 Task: Find connections with filter location Freital with filter topic #cloudwith filter profile language German with filter current company Staffigo with filter school THANTHAI PERIYAR GOVERNMENT INSTITUTE OF TECHNOLOGY with filter industry Retail Art Dealers with filter service category Web Development with filter keywords title Retail Worker
Action: Mouse moved to (554, 76)
Screenshot: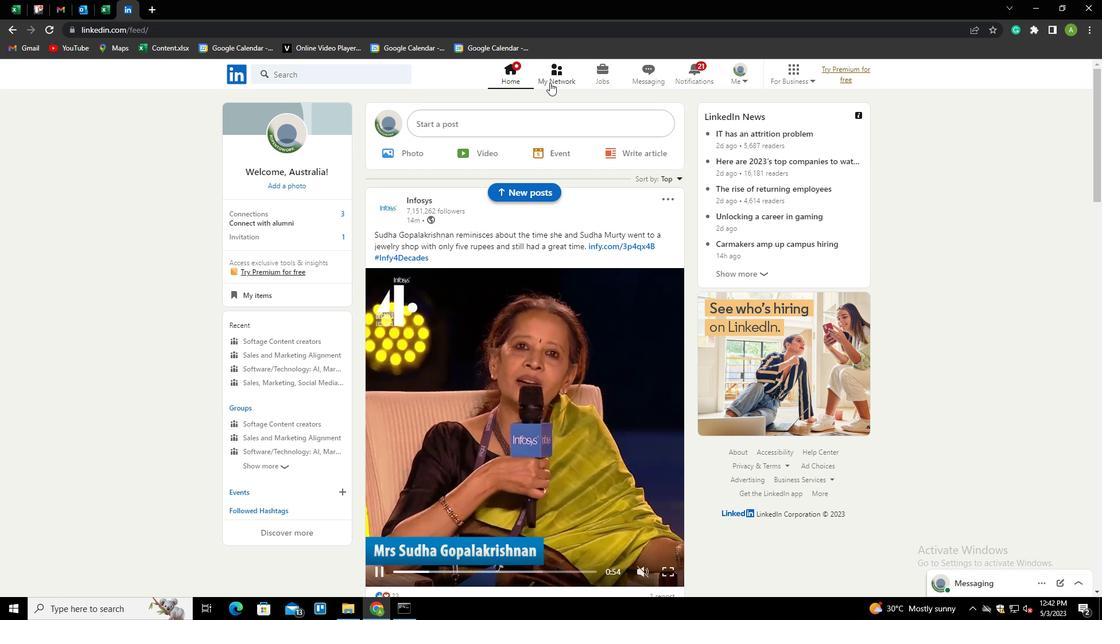 
Action: Mouse pressed left at (554, 76)
Screenshot: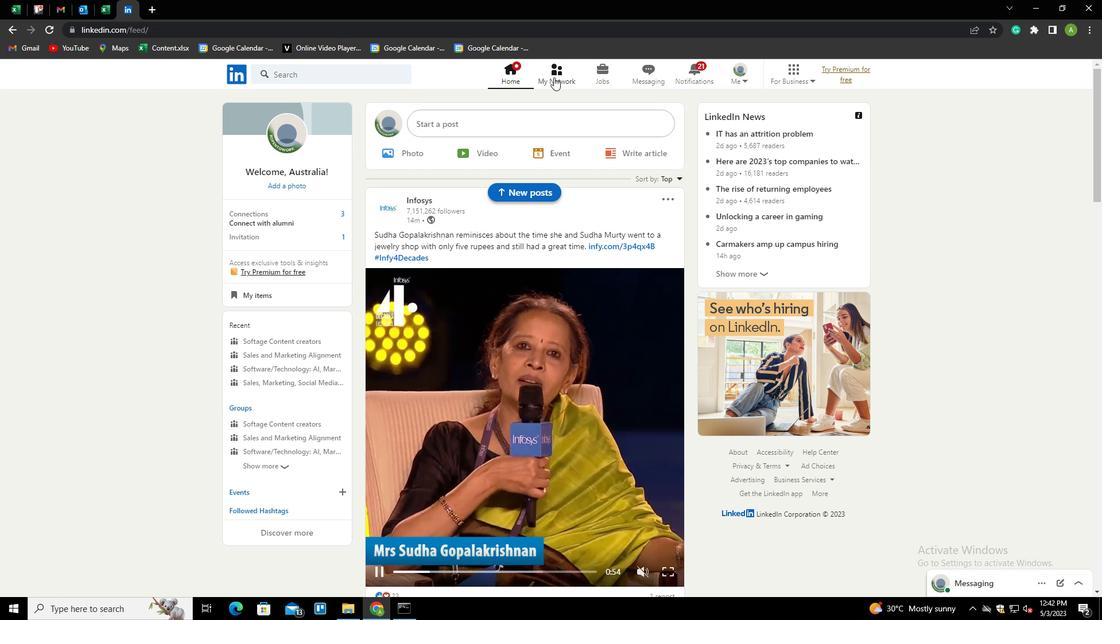 
Action: Mouse moved to (329, 134)
Screenshot: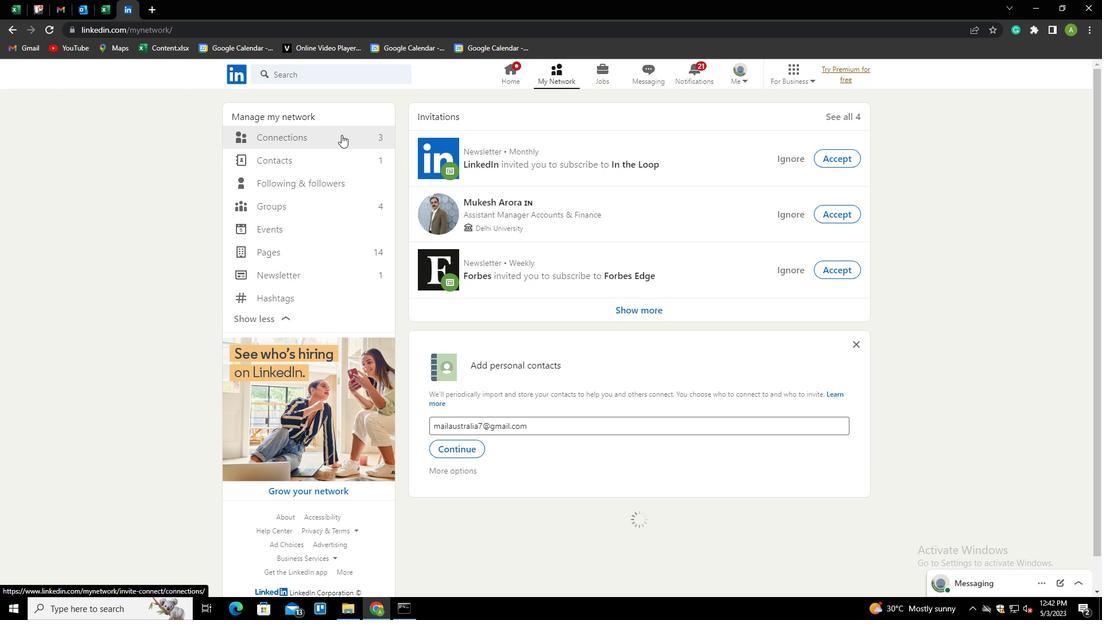 
Action: Mouse pressed left at (329, 134)
Screenshot: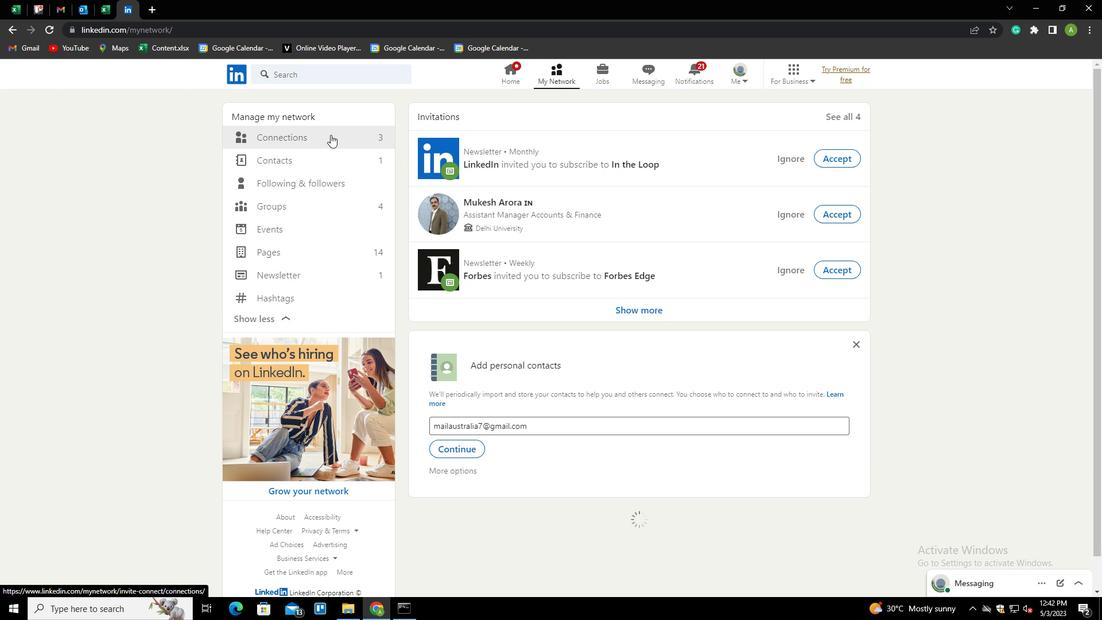 
Action: Mouse moved to (609, 137)
Screenshot: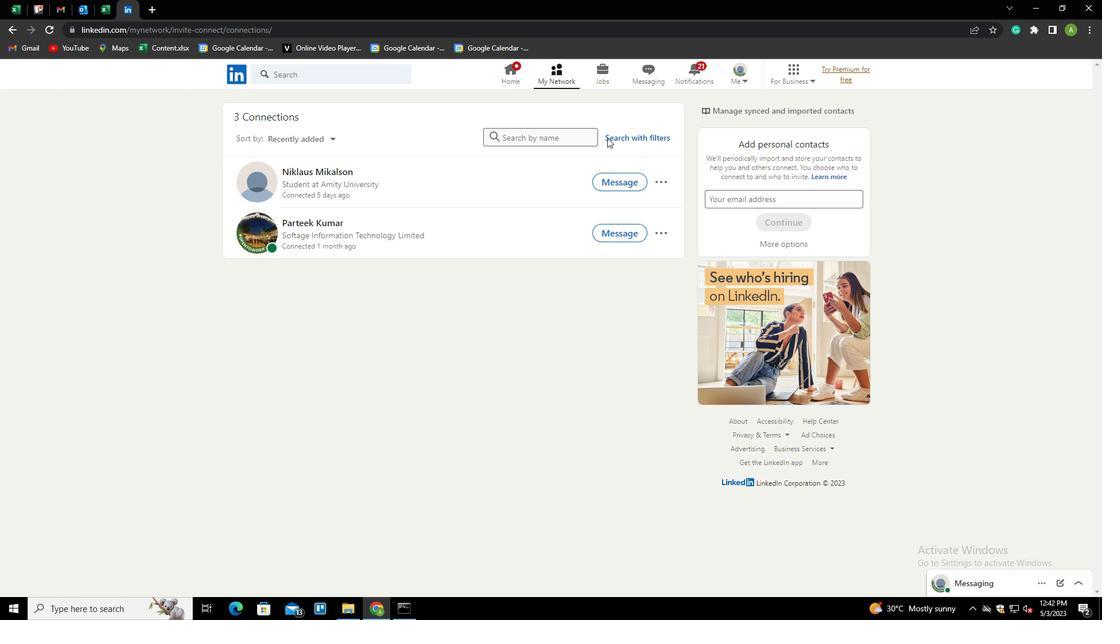 
Action: Mouse pressed left at (609, 137)
Screenshot: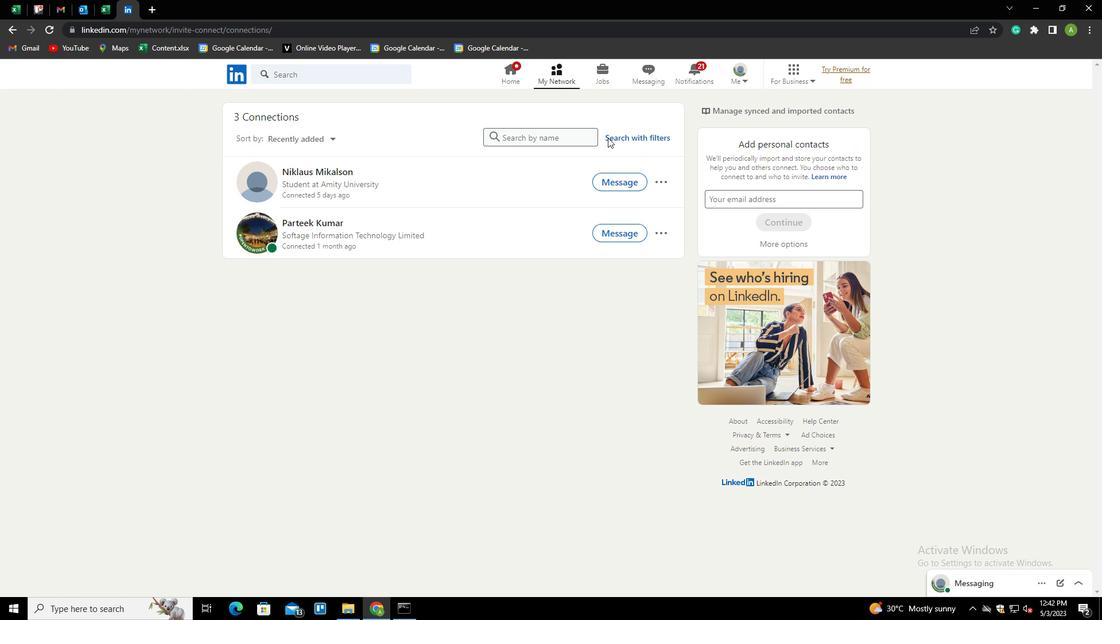 
Action: Mouse moved to (581, 106)
Screenshot: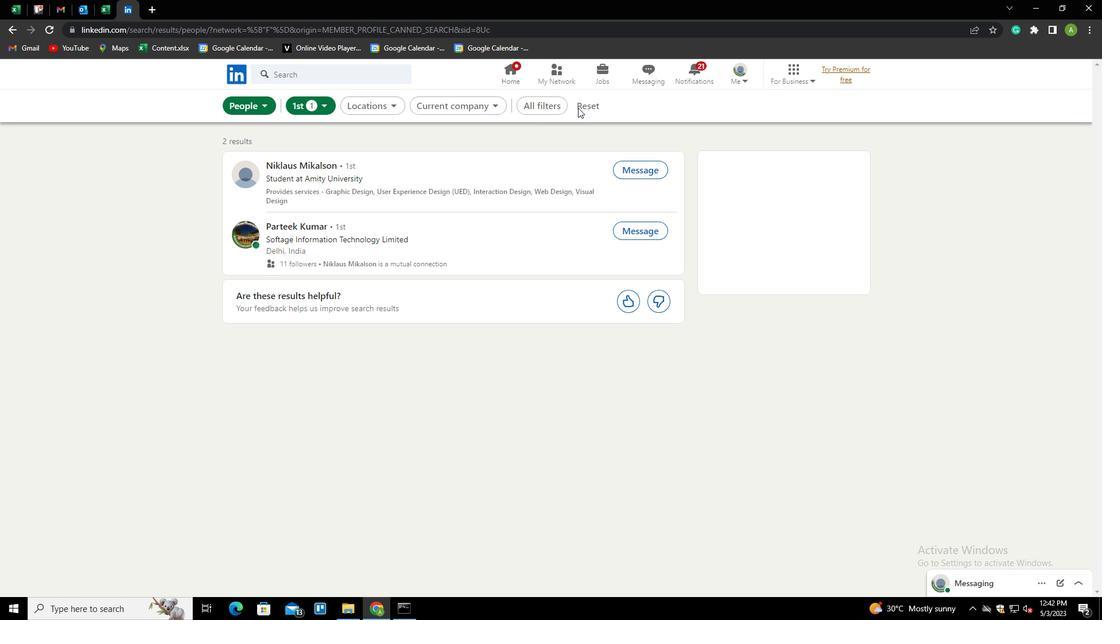 
Action: Mouse pressed left at (581, 106)
Screenshot: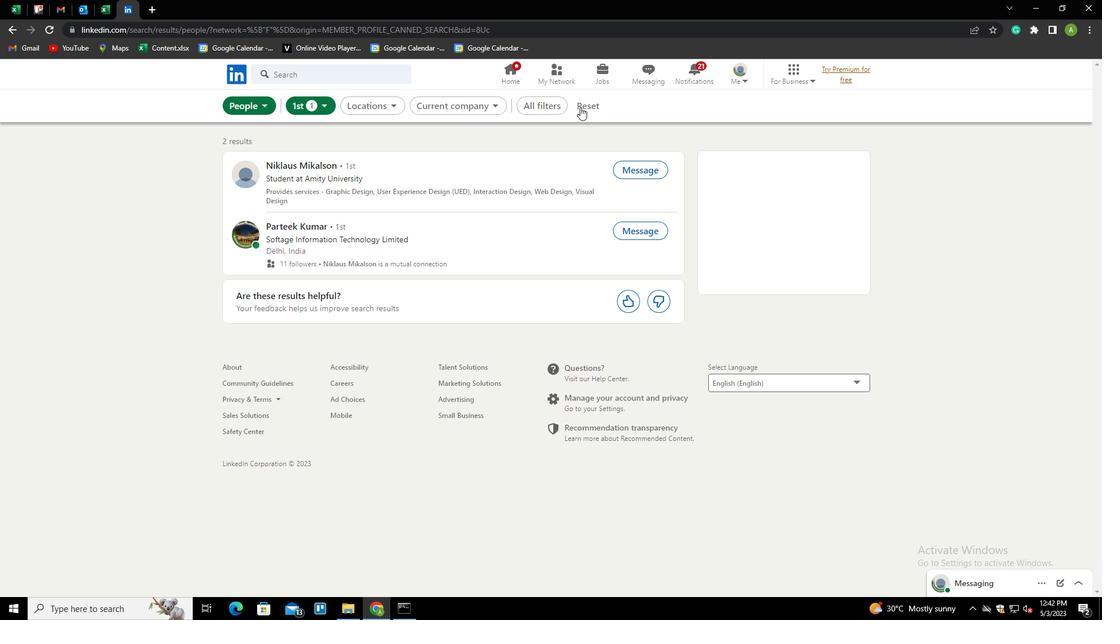 
Action: Mouse moved to (583, 105)
Screenshot: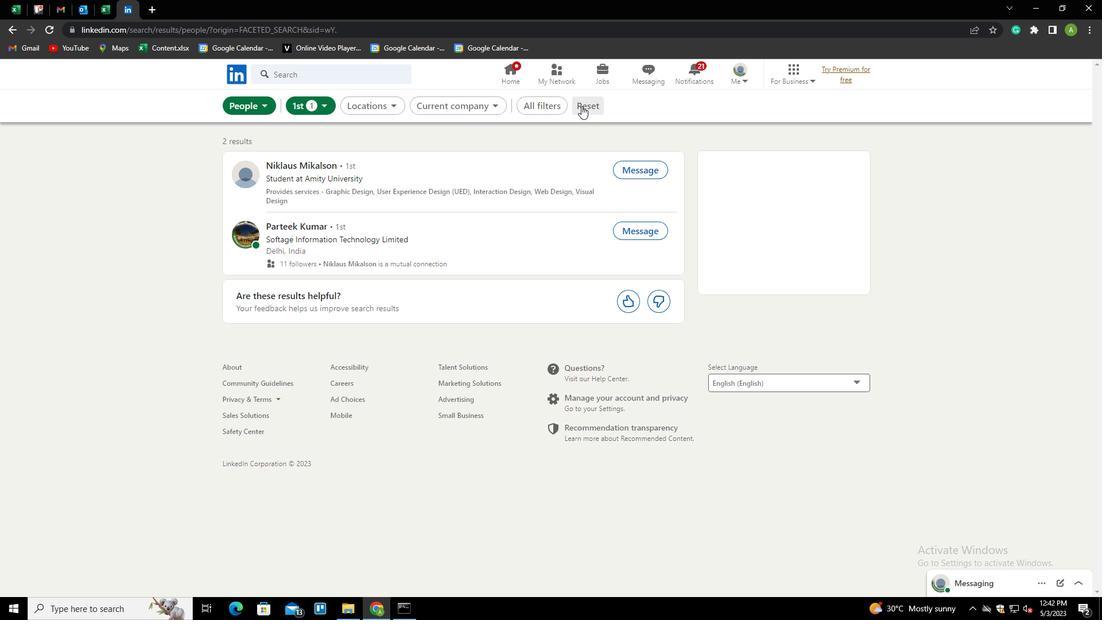 
Action: Mouse pressed left at (583, 105)
Screenshot: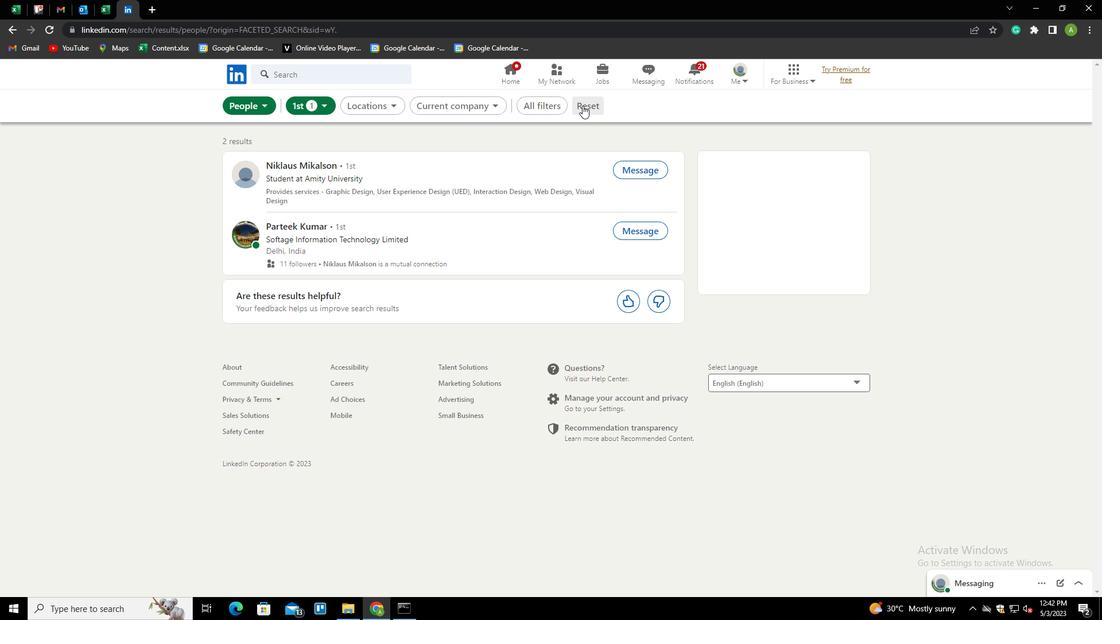 
Action: Mouse moved to (561, 105)
Screenshot: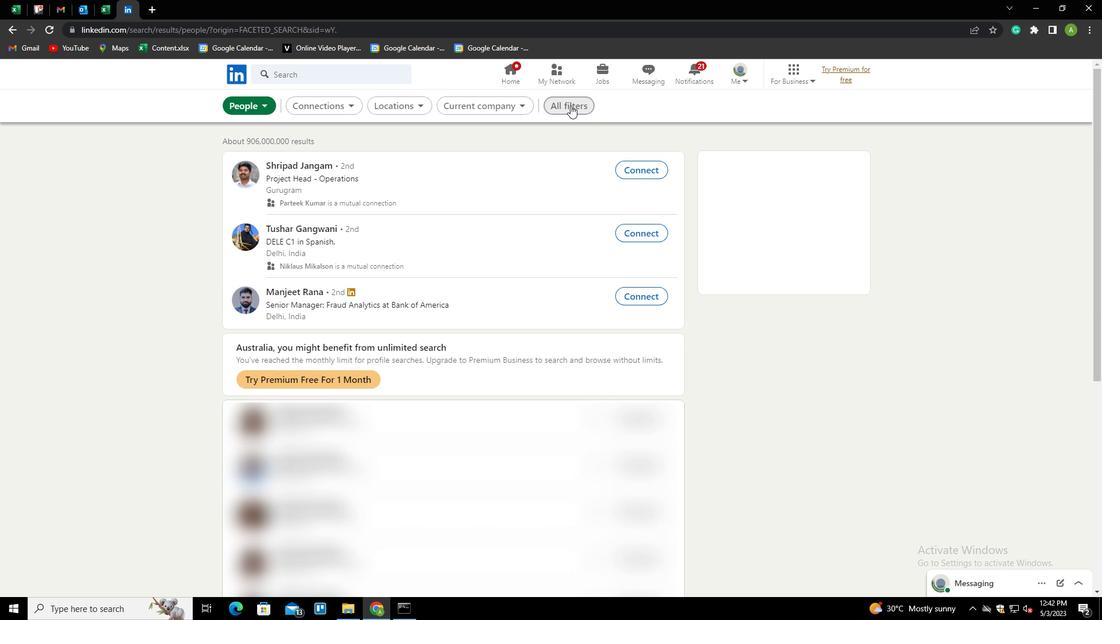
Action: Mouse pressed left at (561, 105)
Screenshot: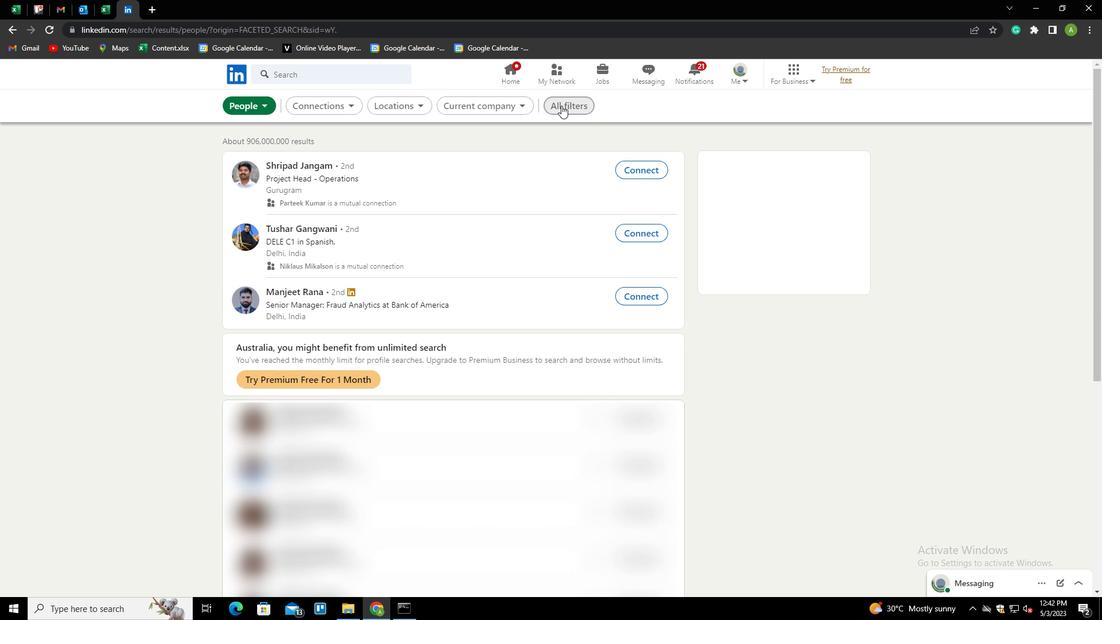 
Action: Mouse moved to (924, 292)
Screenshot: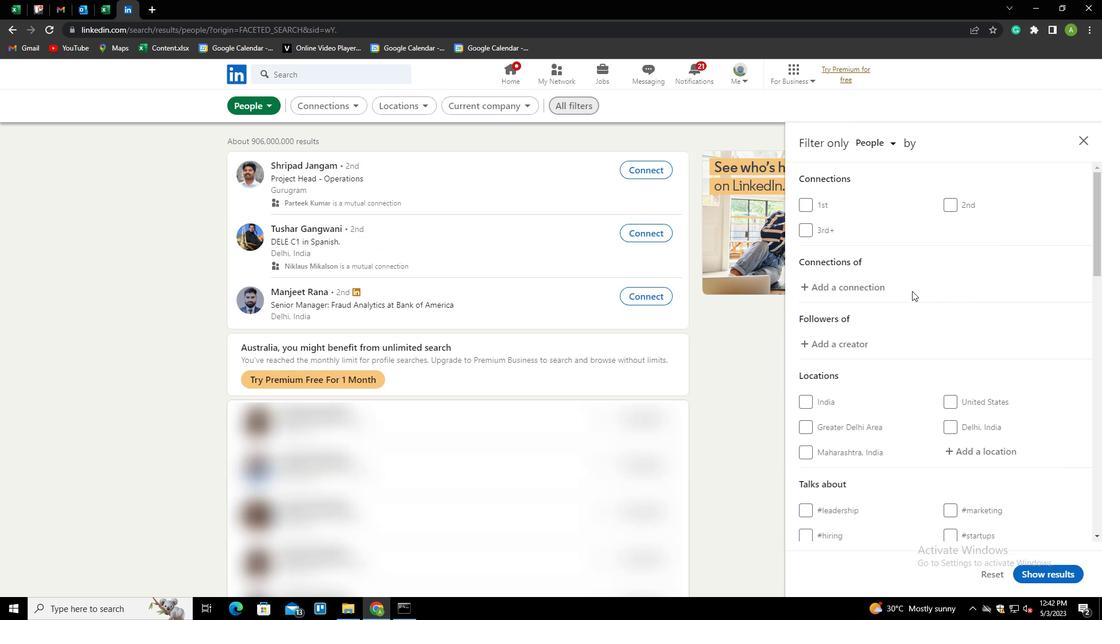 
Action: Mouse scrolled (924, 292) with delta (0, 0)
Screenshot: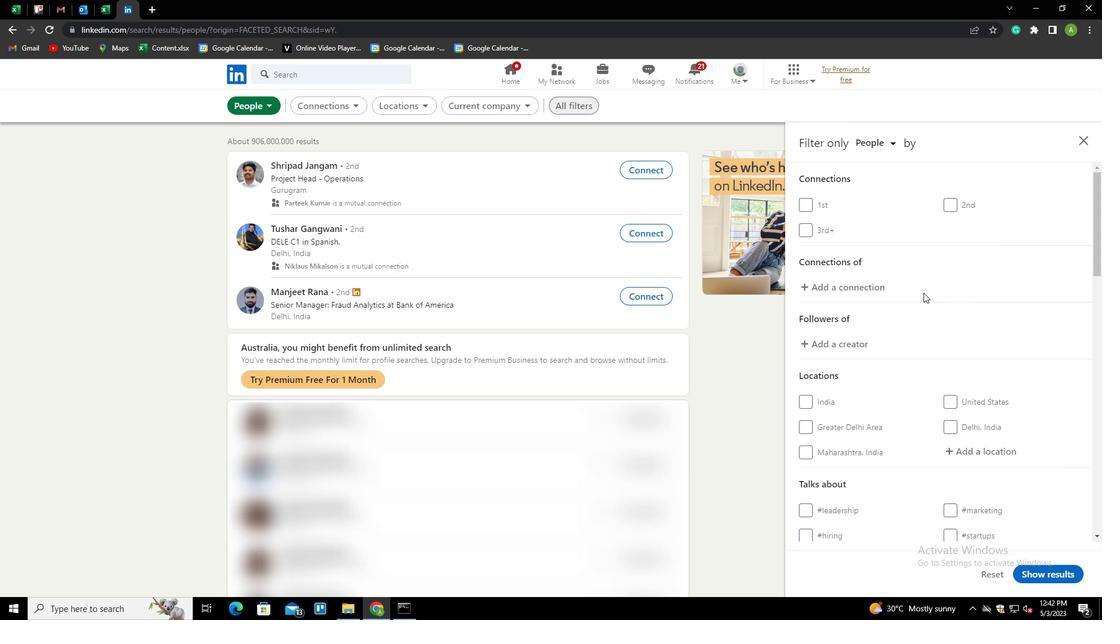 
Action: Mouse scrolled (924, 292) with delta (0, 0)
Screenshot: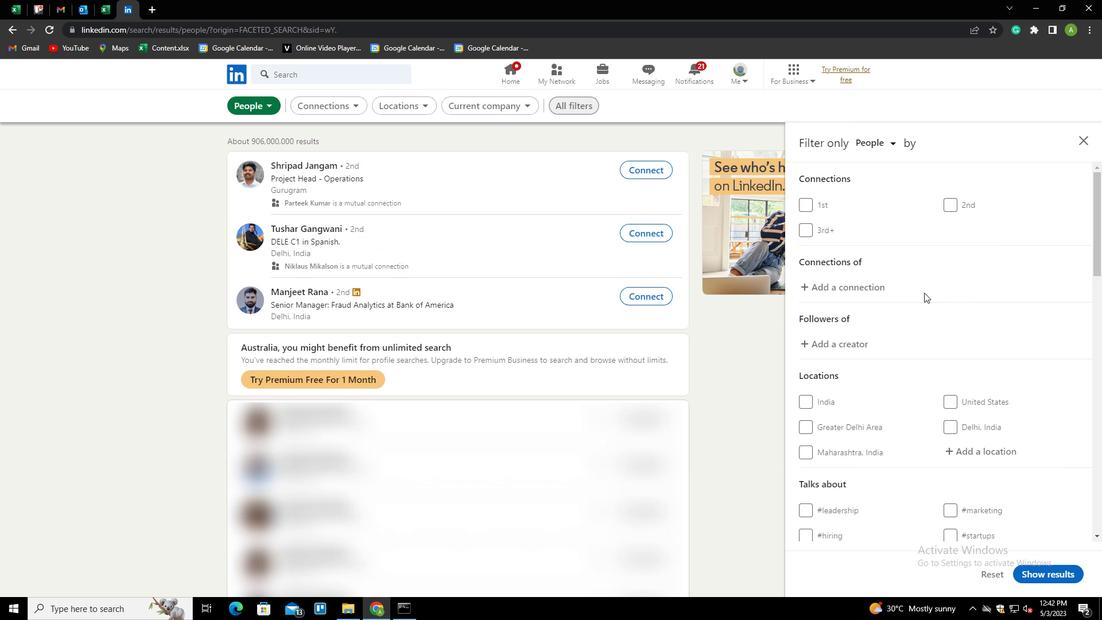 
Action: Mouse scrolled (924, 292) with delta (0, 0)
Screenshot: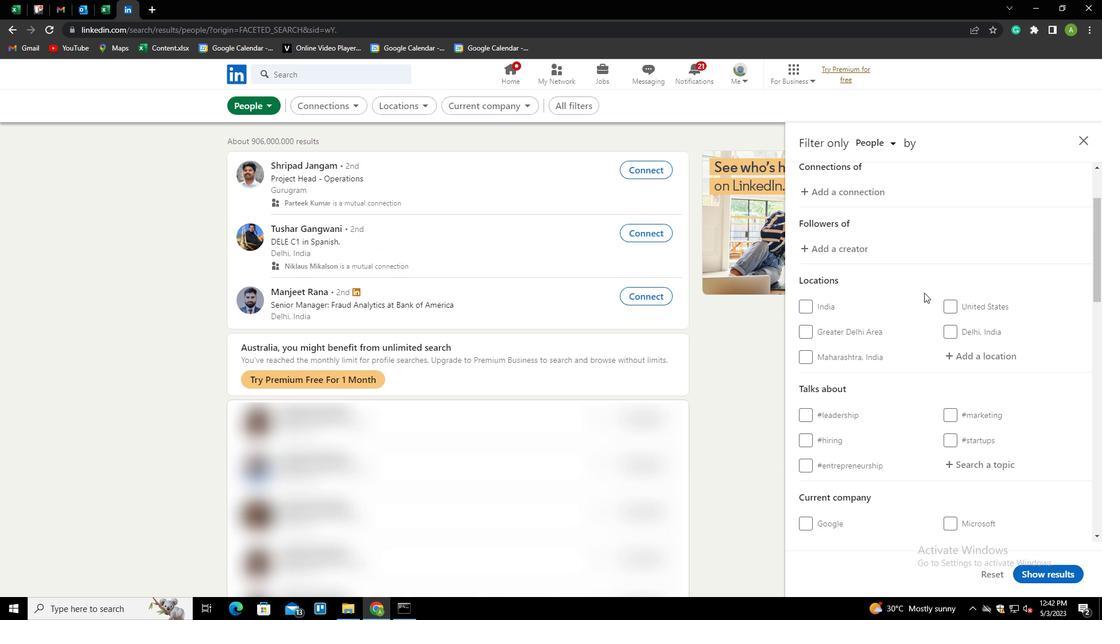
Action: Mouse scrolled (924, 292) with delta (0, 0)
Screenshot: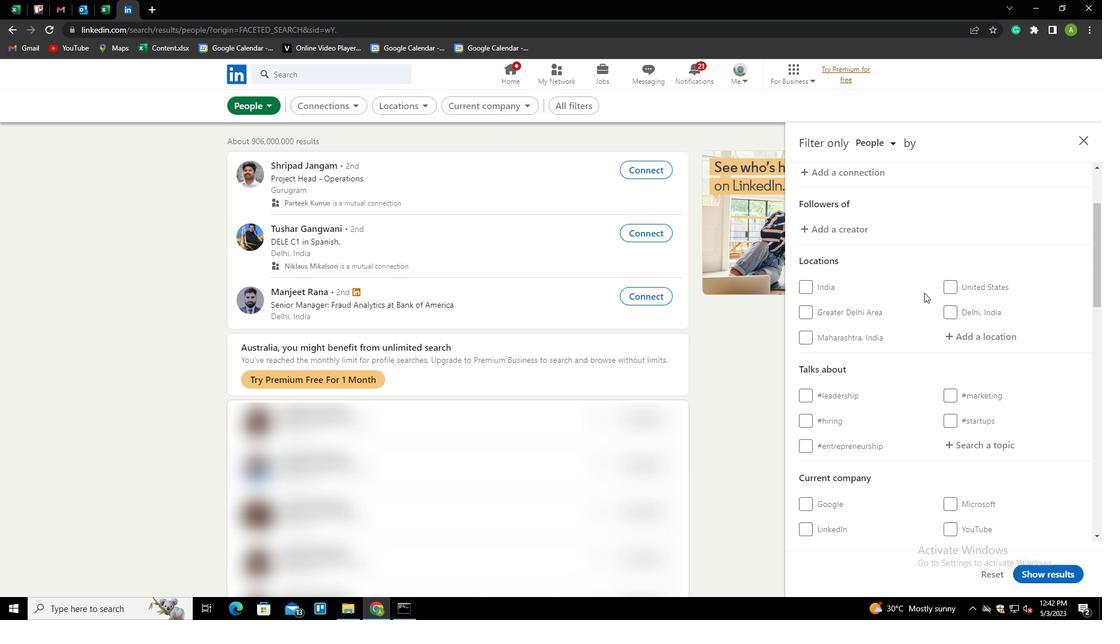 
Action: Mouse moved to (972, 222)
Screenshot: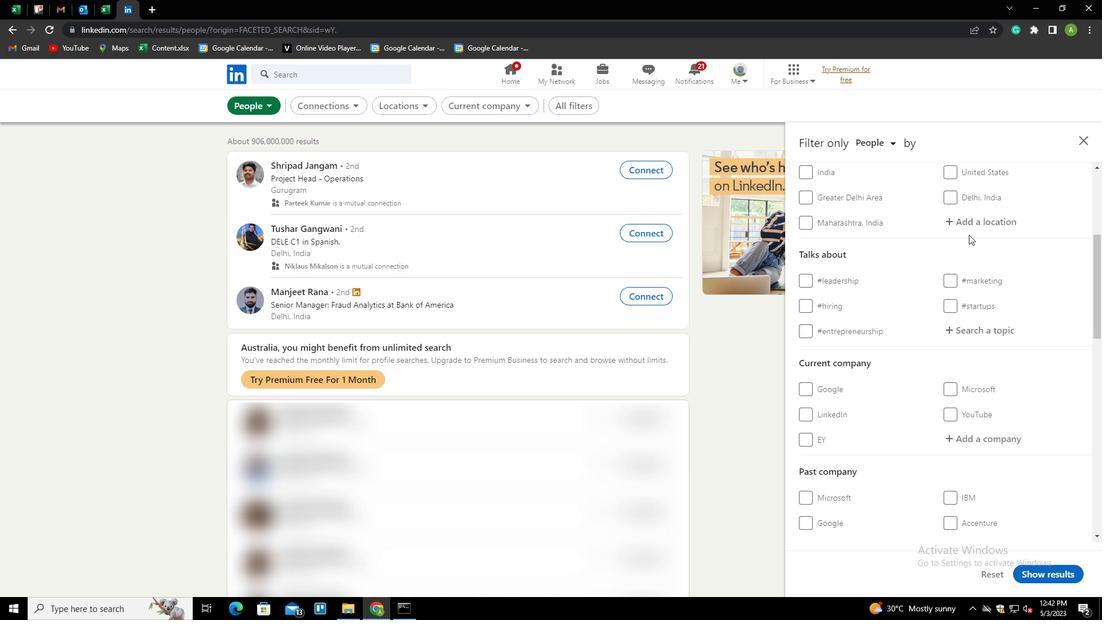 
Action: Mouse pressed left at (972, 222)
Screenshot: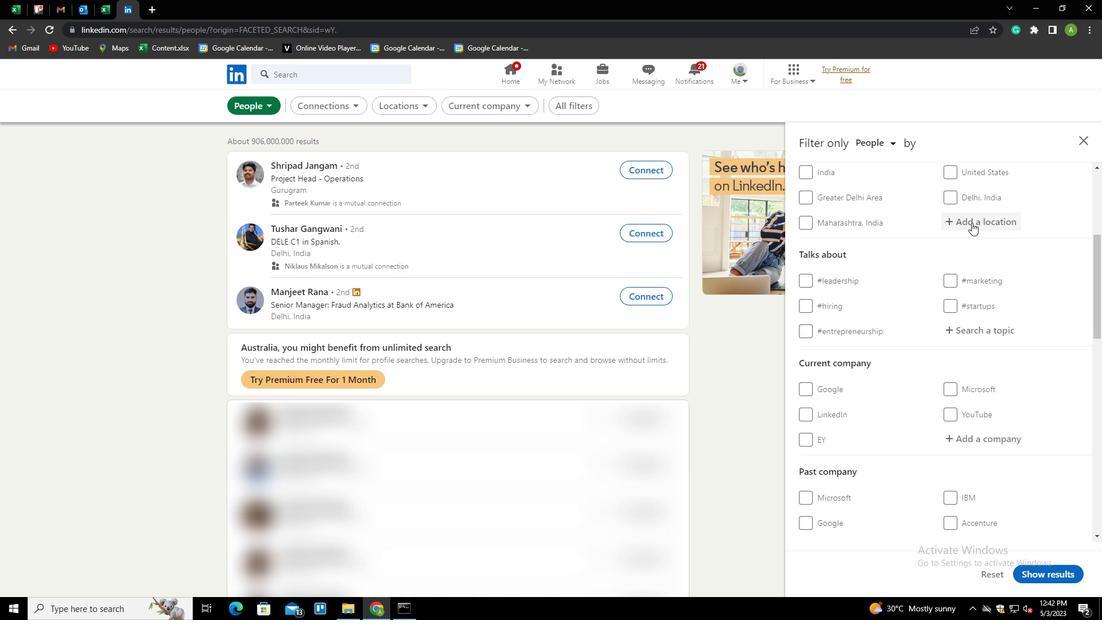 
Action: Mouse moved to (974, 222)
Screenshot: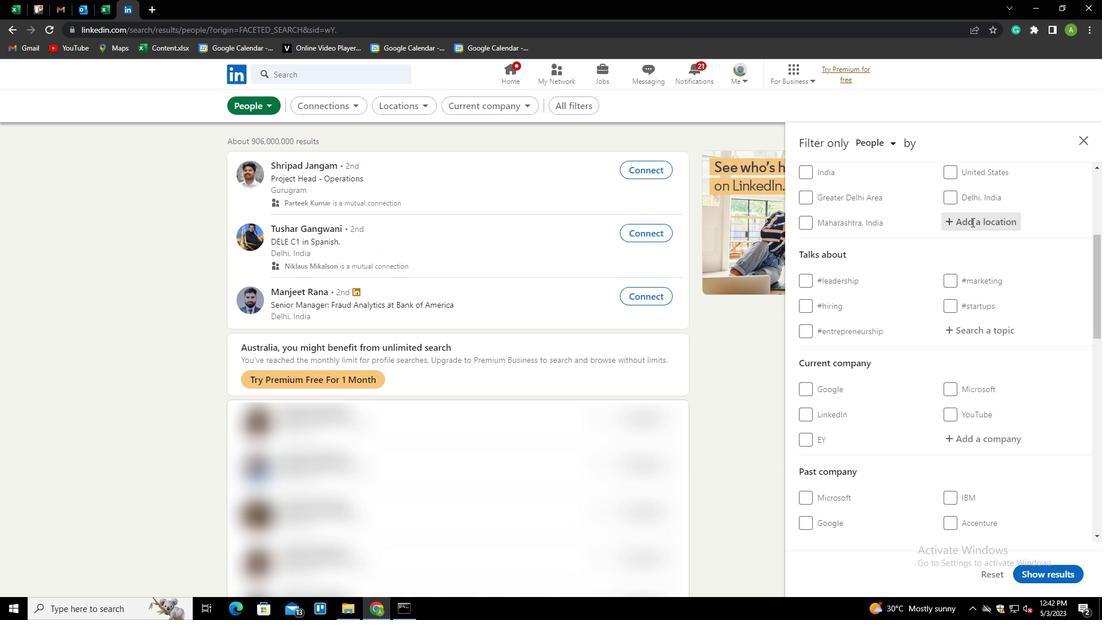 
Action: Mouse pressed left at (974, 222)
Screenshot: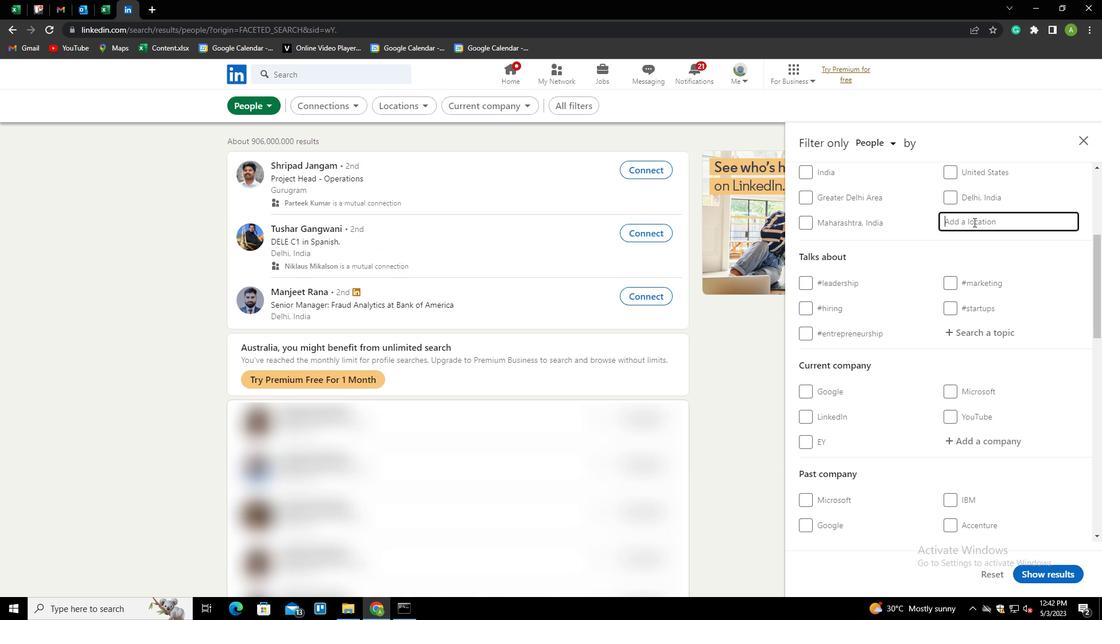 
Action: Key pressed <Key.shift><Key.shift><Key.shift><Key.shift><Key.shift>FREITAL<Key.down><Key.enter>
Screenshot: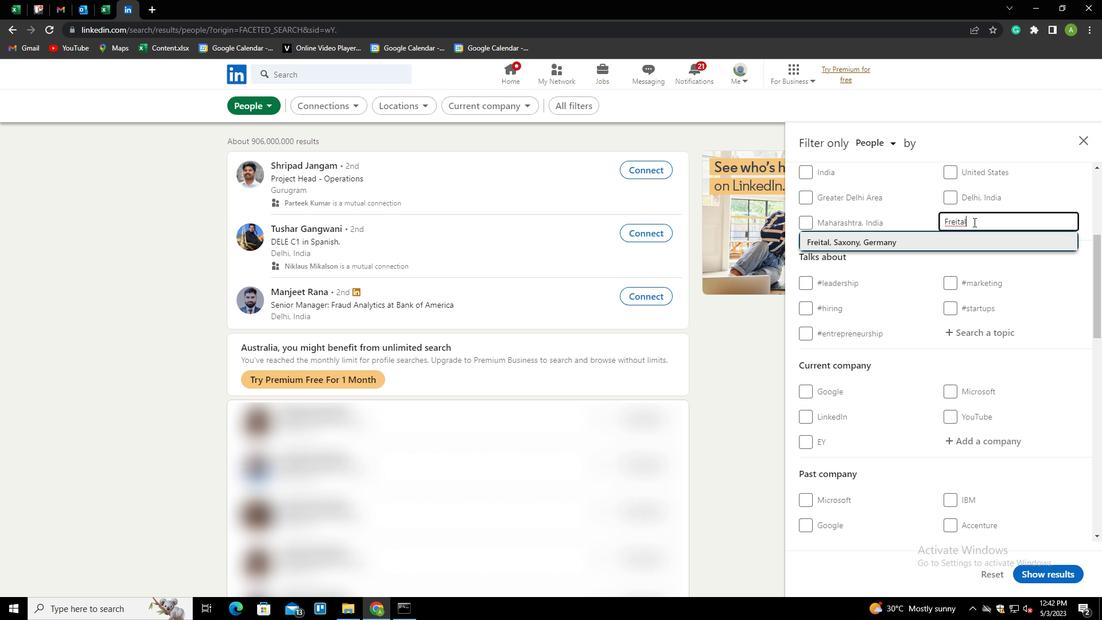 
Action: Mouse scrolled (974, 221) with delta (0, 0)
Screenshot: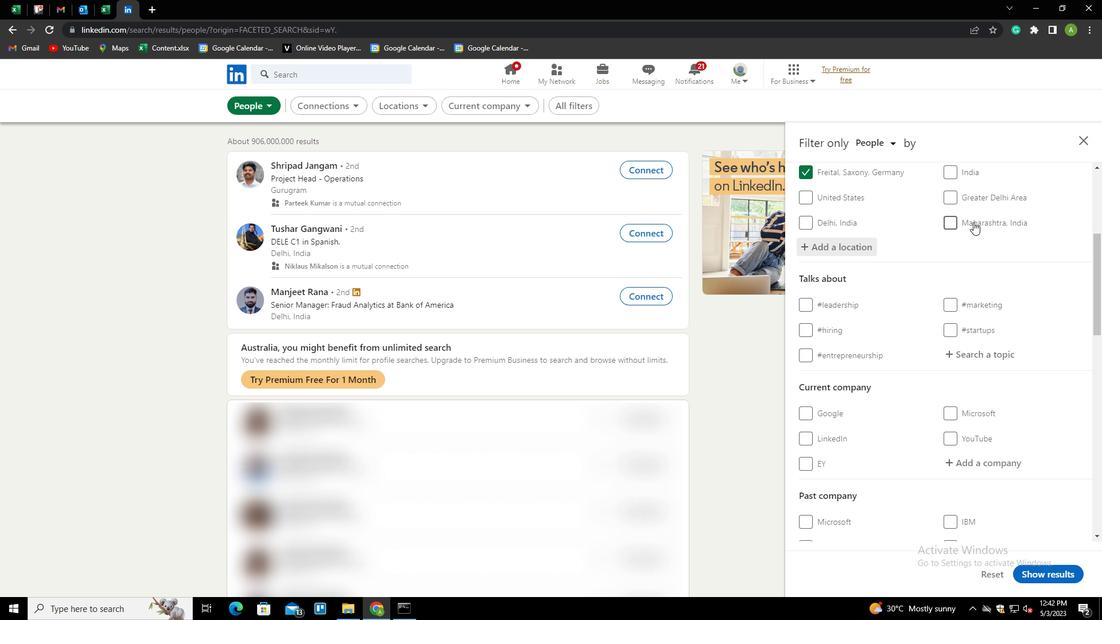 
Action: Mouse moved to (970, 294)
Screenshot: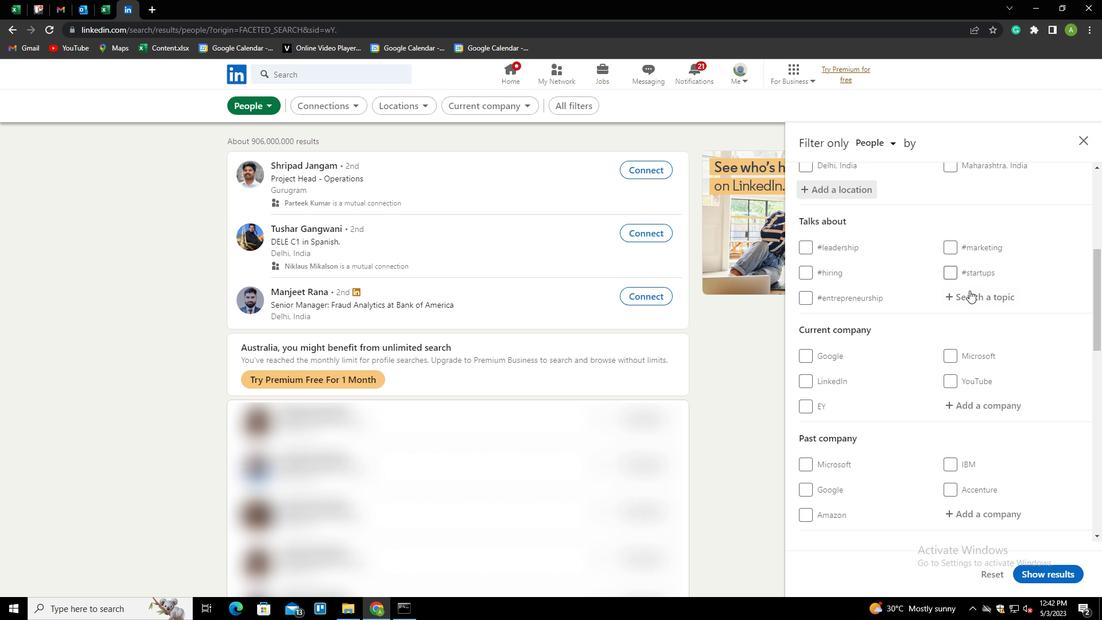 
Action: Mouse pressed left at (970, 294)
Screenshot: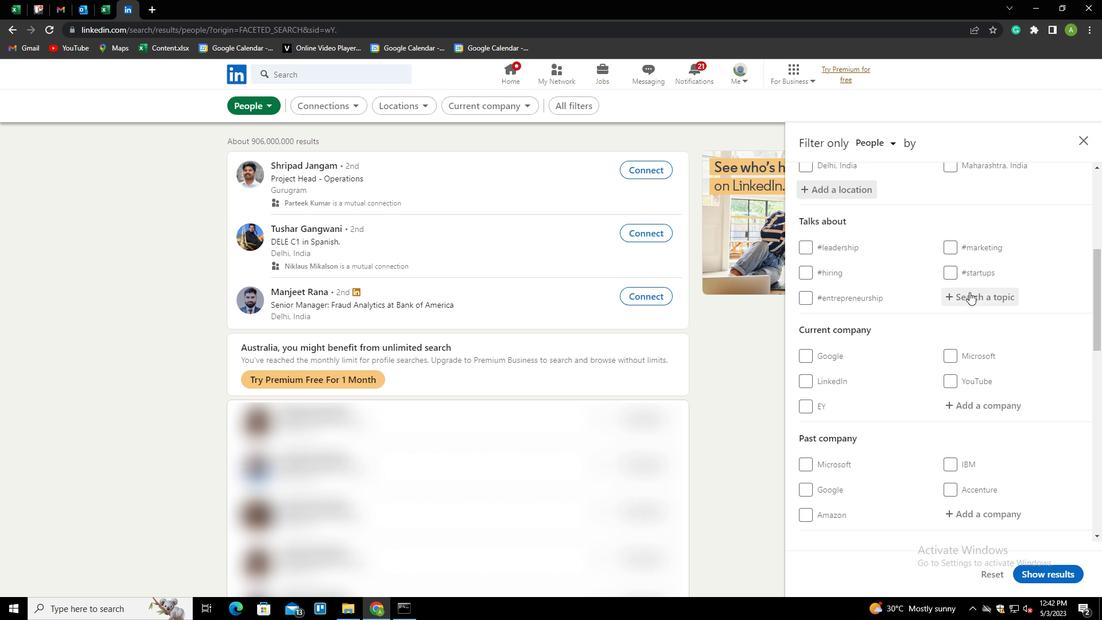 
Action: Key pressed CLOUD<Key.down><Key.enter>
Screenshot: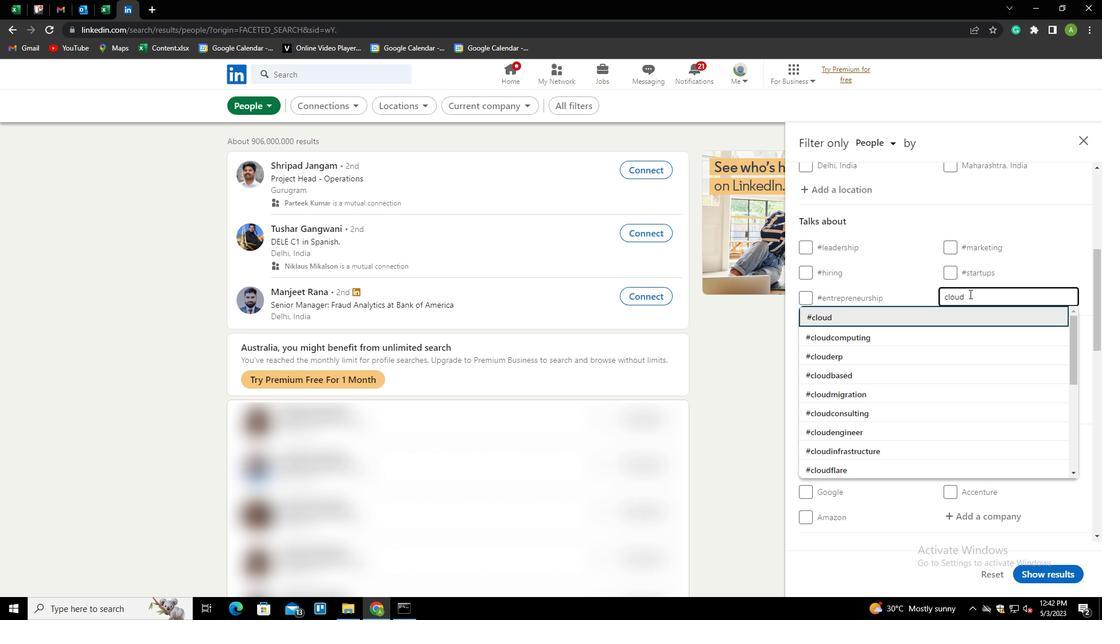 
Action: Mouse scrolled (970, 293) with delta (0, 0)
Screenshot: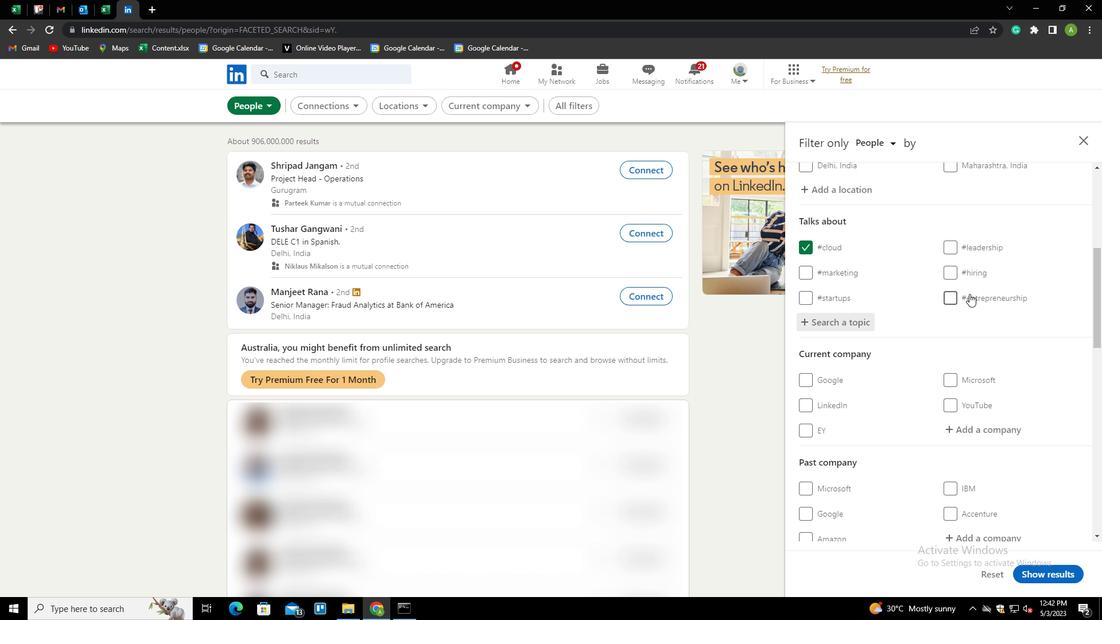 
Action: Mouse scrolled (970, 293) with delta (0, 0)
Screenshot: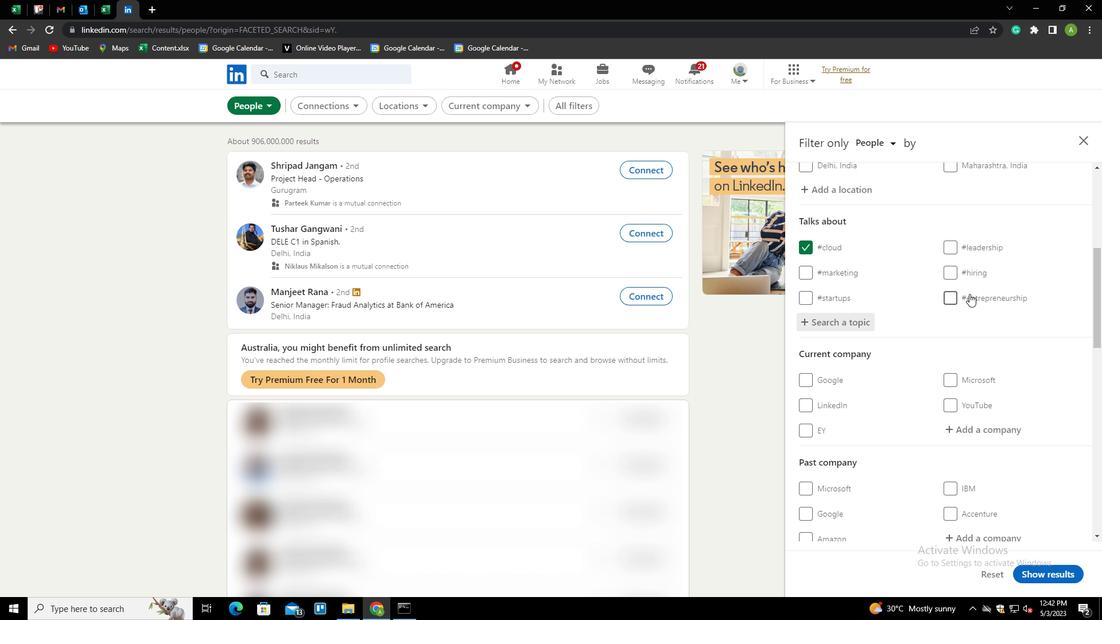 
Action: Mouse scrolled (970, 293) with delta (0, 0)
Screenshot: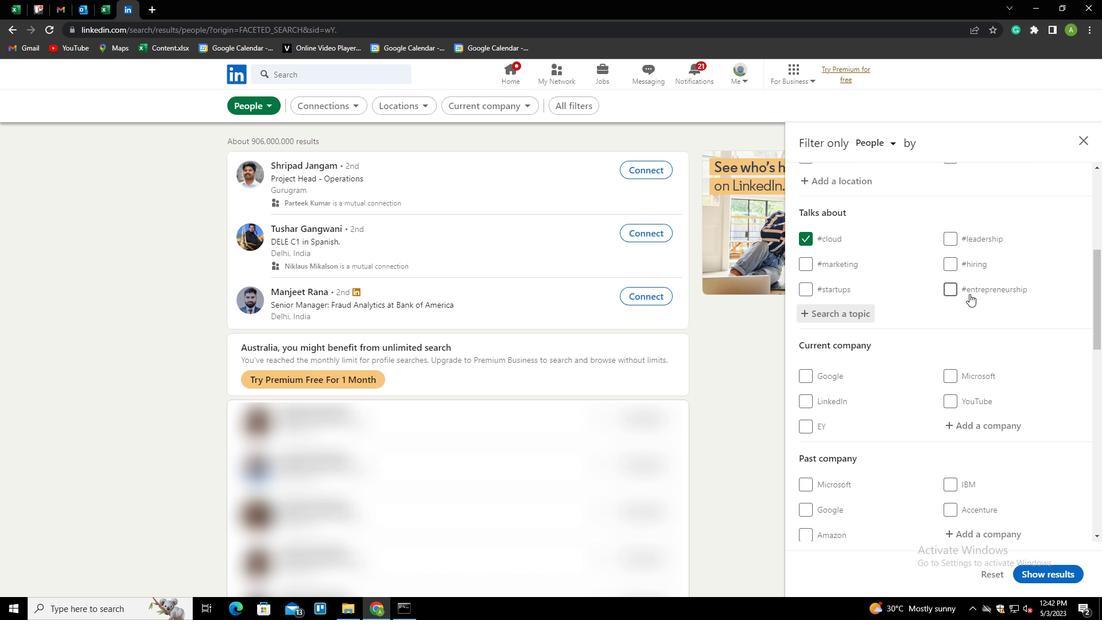 
Action: Mouse scrolled (970, 293) with delta (0, 0)
Screenshot: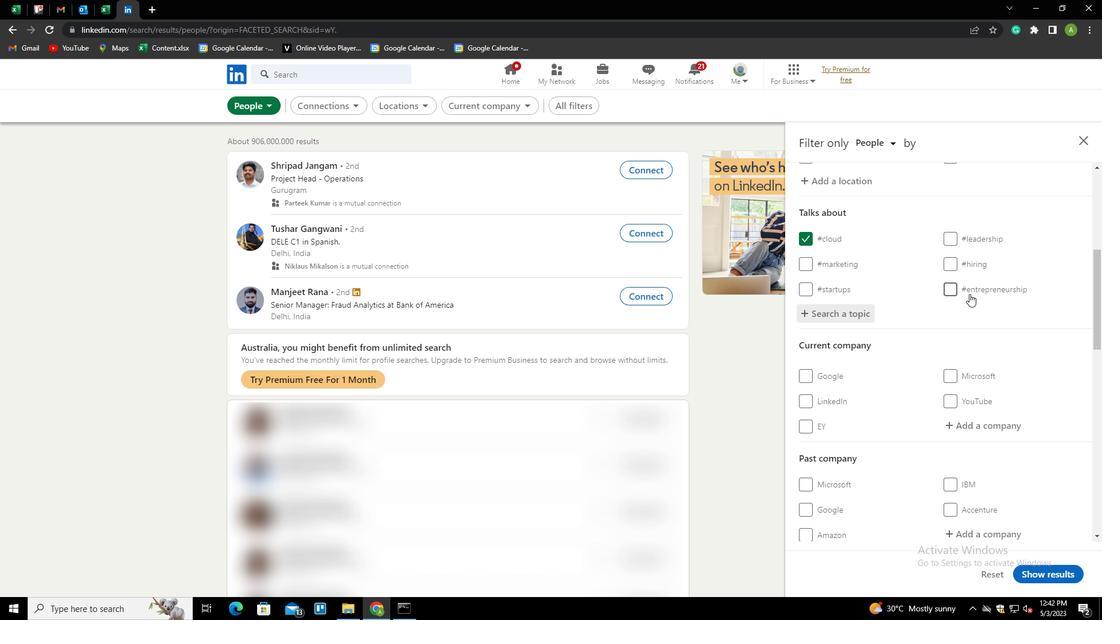 
Action: Mouse scrolled (970, 293) with delta (0, 0)
Screenshot: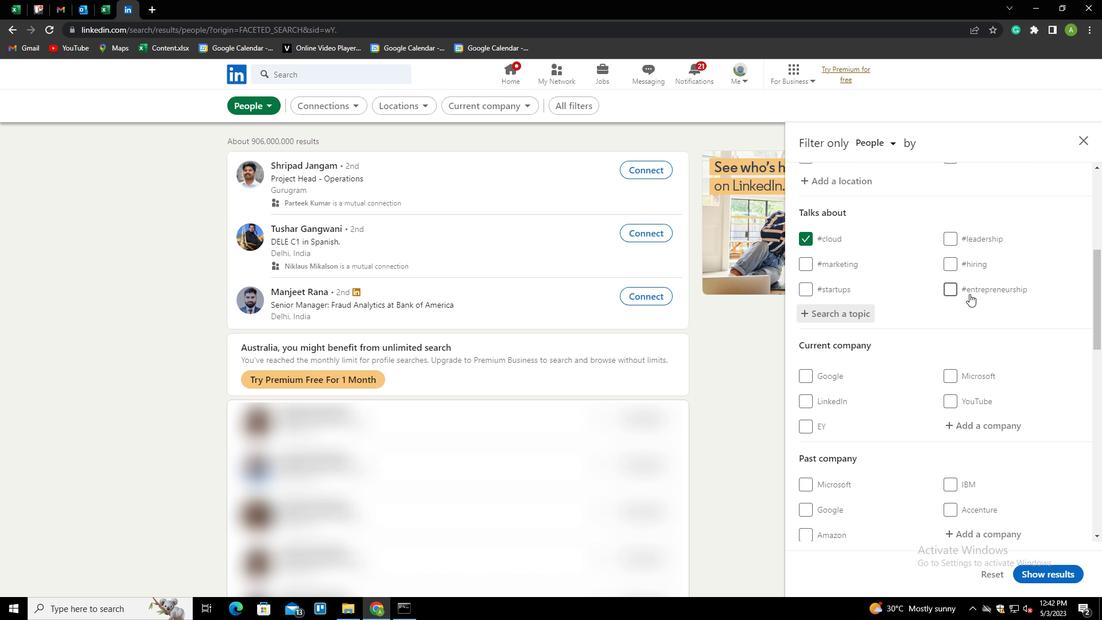 
Action: Mouse scrolled (970, 293) with delta (0, 0)
Screenshot: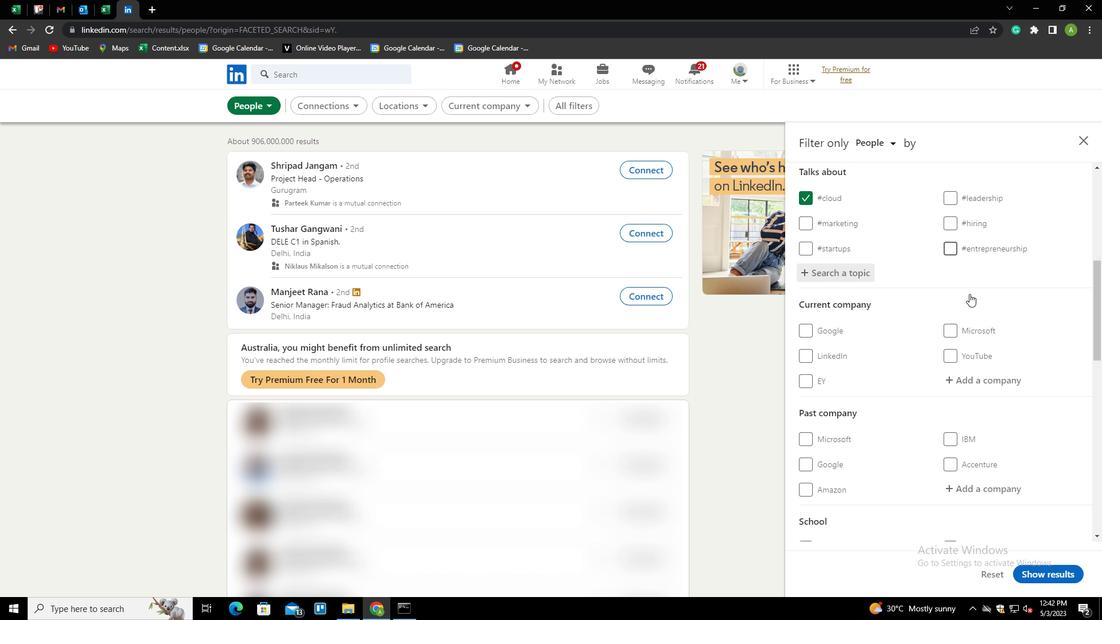 
Action: Mouse scrolled (970, 293) with delta (0, 0)
Screenshot: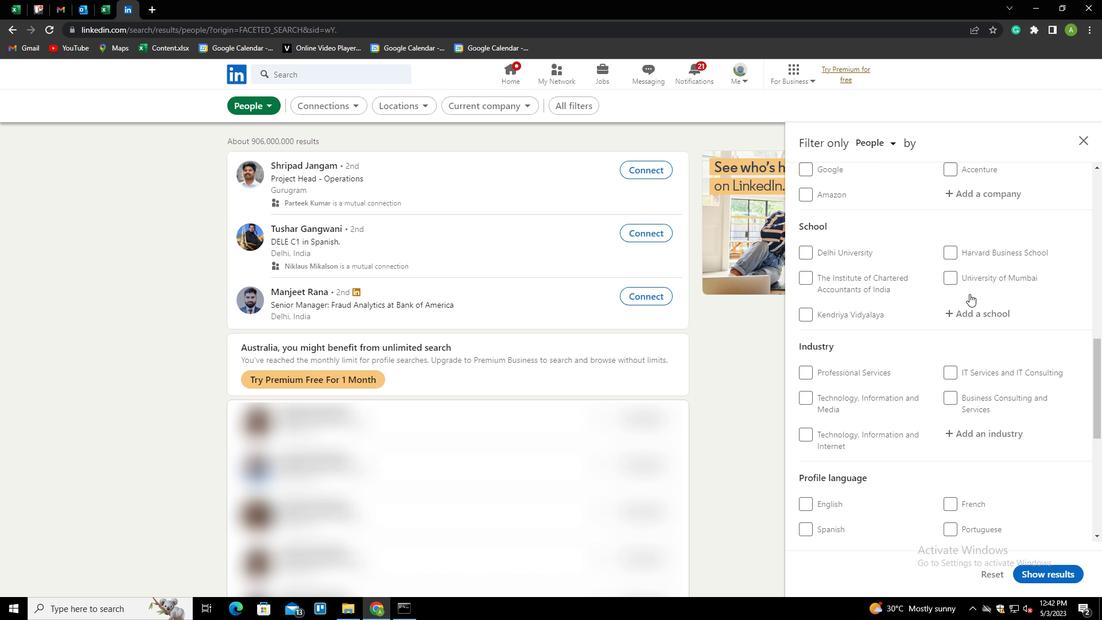 
Action: Mouse moved to (803, 494)
Screenshot: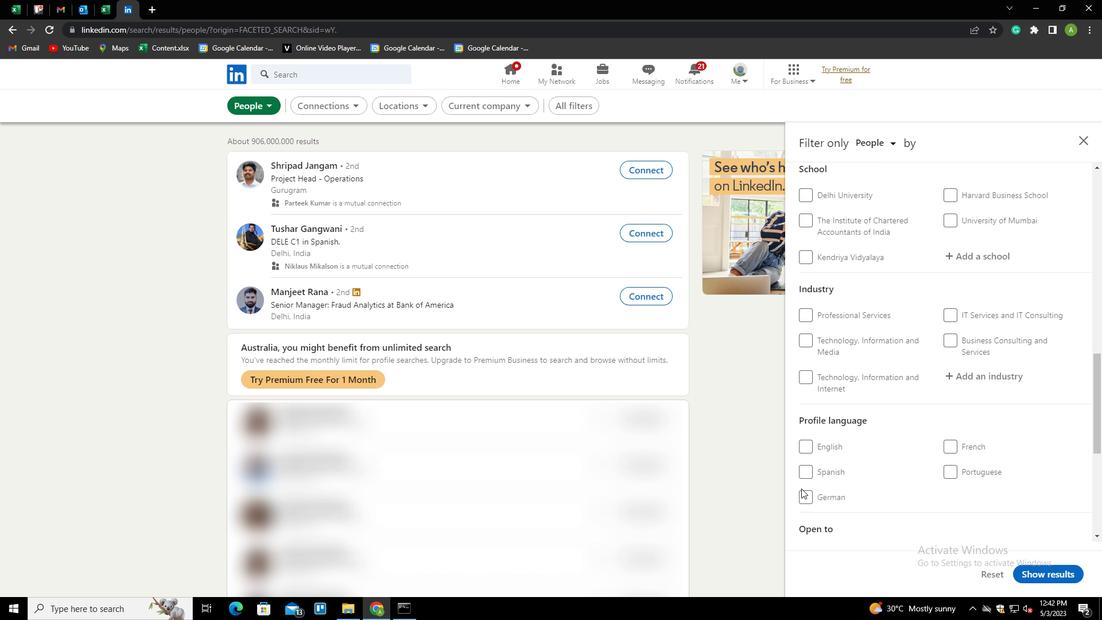 
Action: Mouse pressed left at (803, 494)
Screenshot: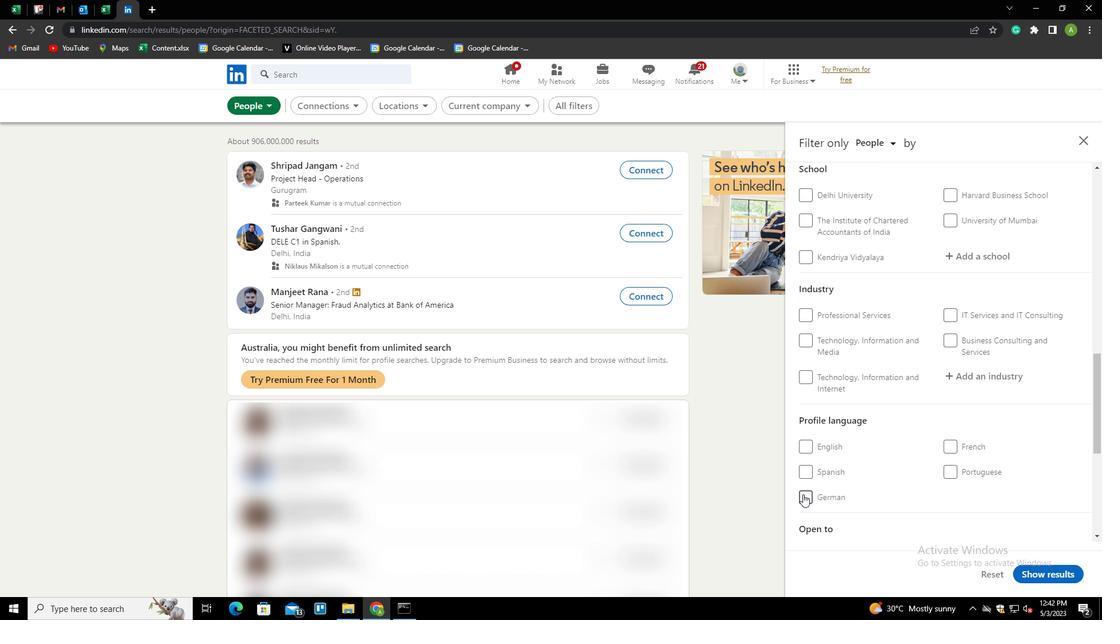 
Action: Mouse moved to (917, 450)
Screenshot: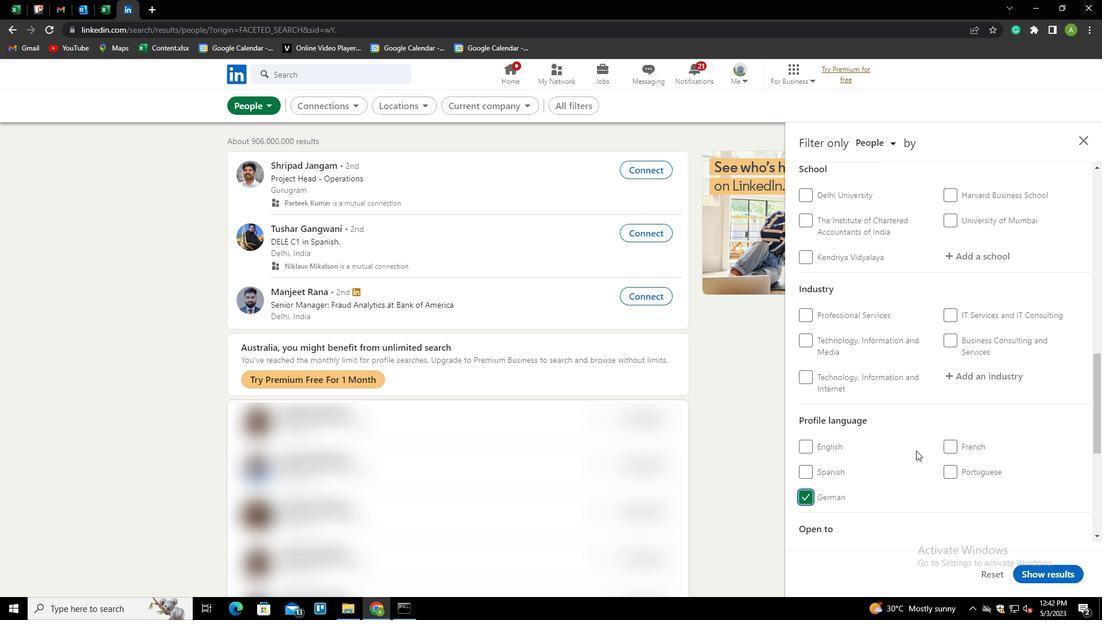 
Action: Mouse scrolled (917, 450) with delta (0, 0)
Screenshot: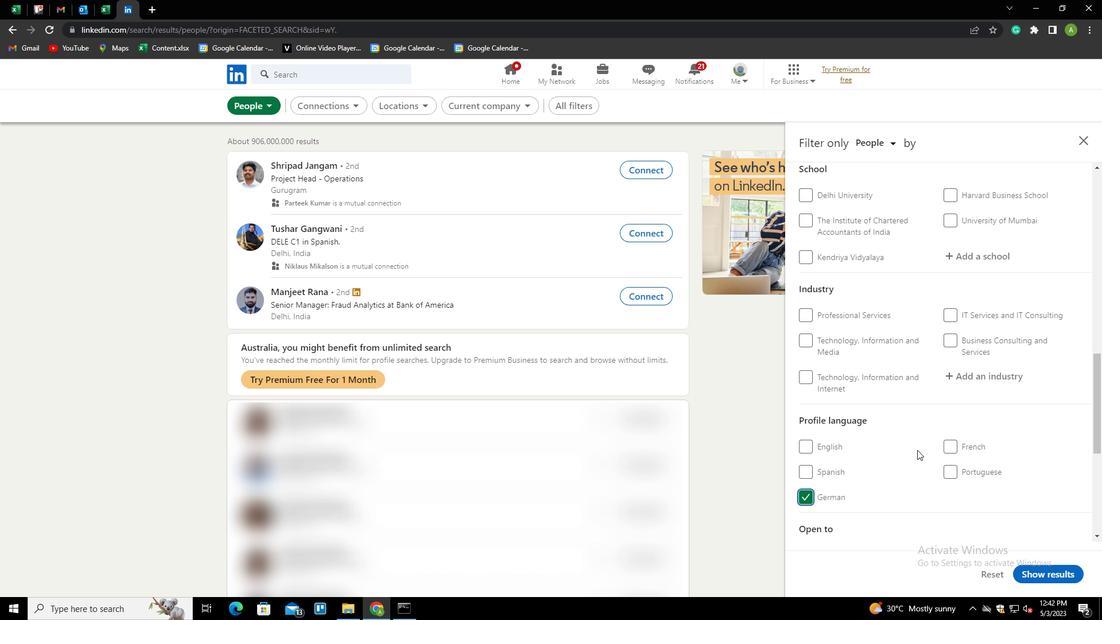 
Action: Mouse scrolled (917, 450) with delta (0, 0)
Screenshot: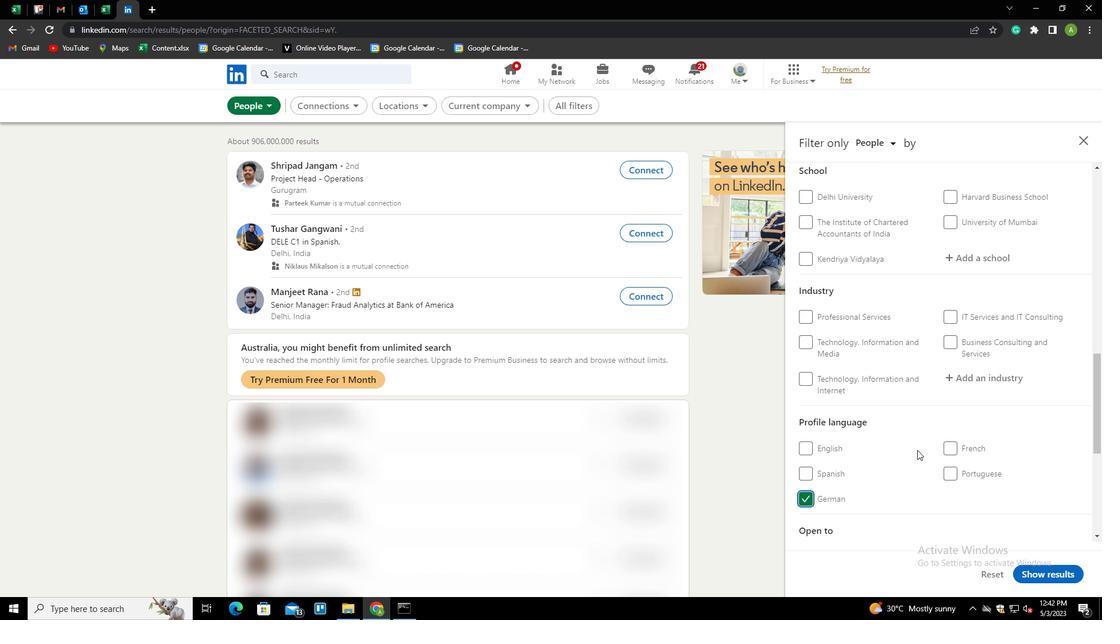
Action: Mouse scrolled (917, 450) with delta (0, 0)
Screenshot: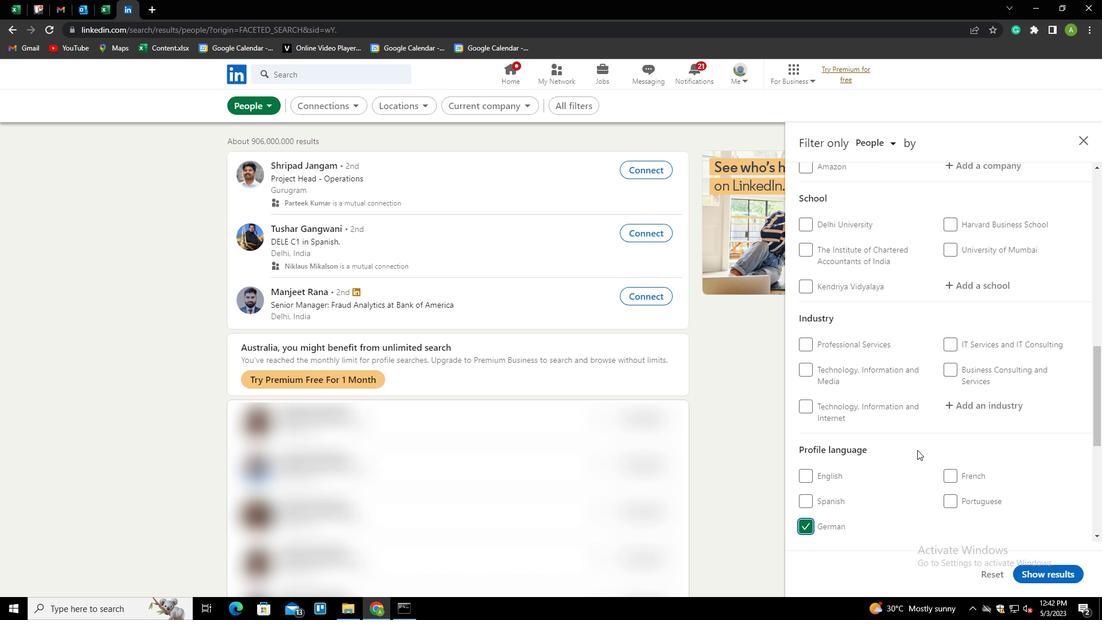 
Action: Mouse scrolled (917, 450) with delta (0, 0)
Screenshot: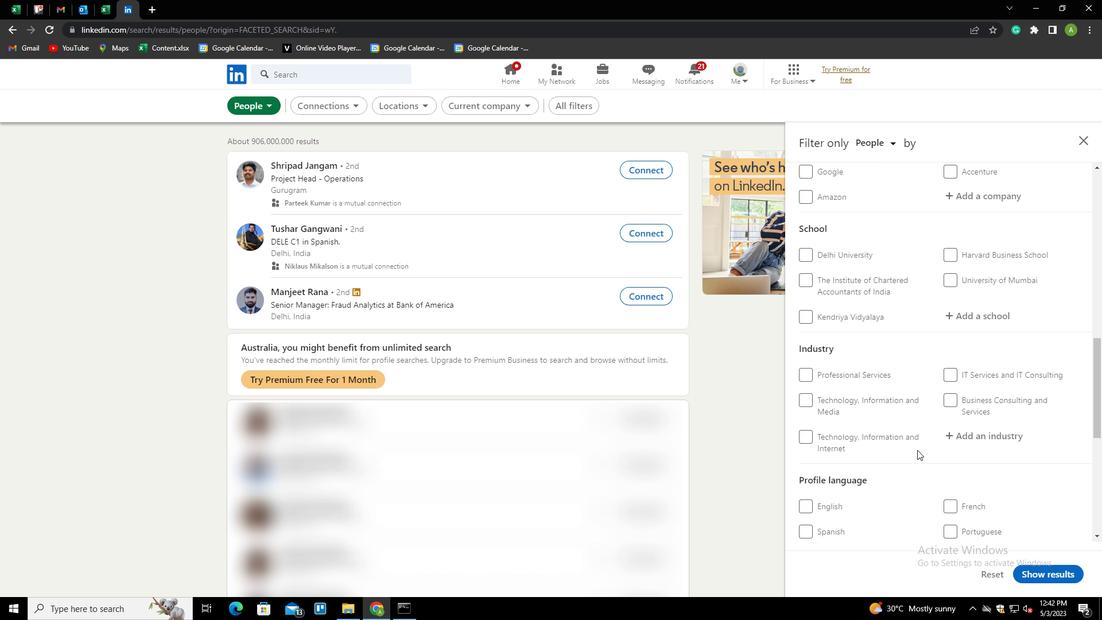 
Action: Mouse scrolled (917, 450) with delta (0, 0)
Screenshot: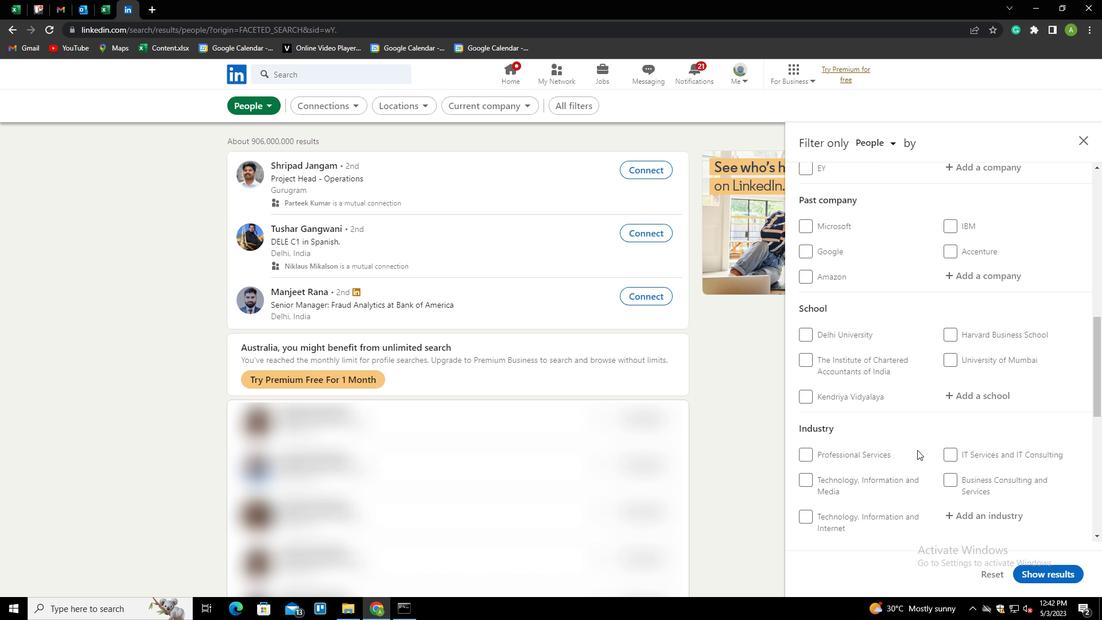 
Action: Mouse scrolled (917, 450) with delta (0, 0)
Screenshot: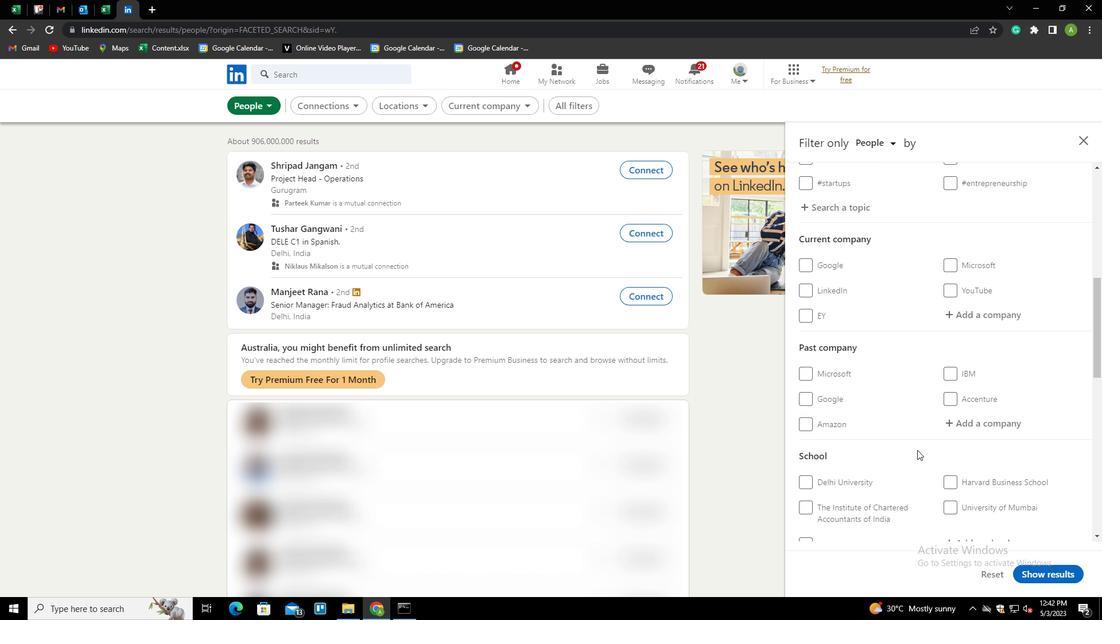 
Action: Mouse scrolled (917, 450) with delta (0, 0)
Screenshot: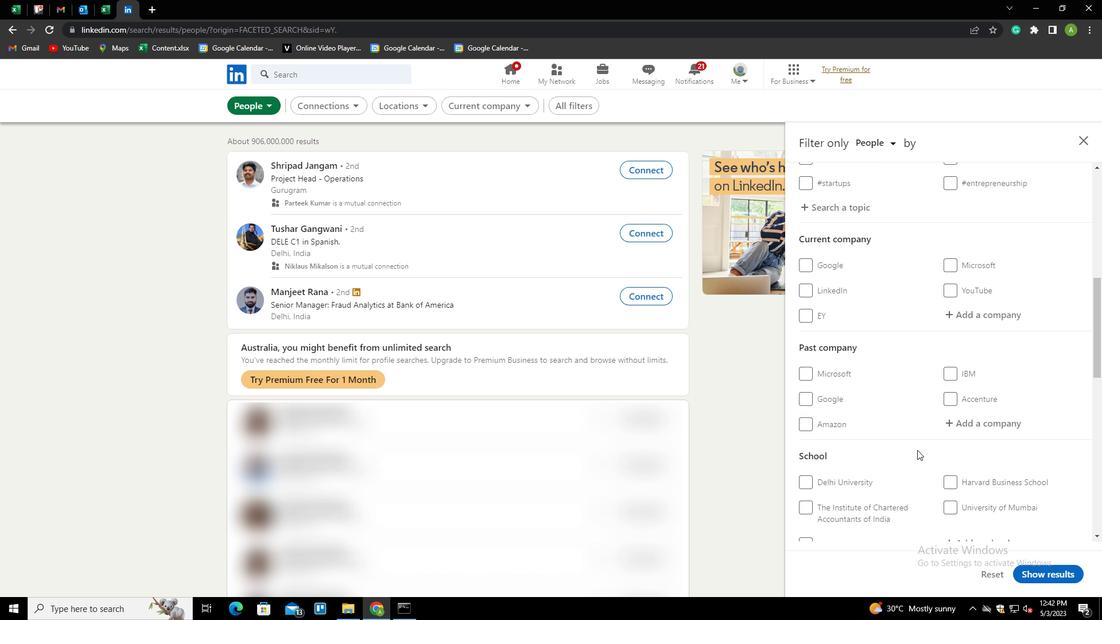 
Action: Mouse scrolled (917, 450) with delta (0, 0)
Screenshot: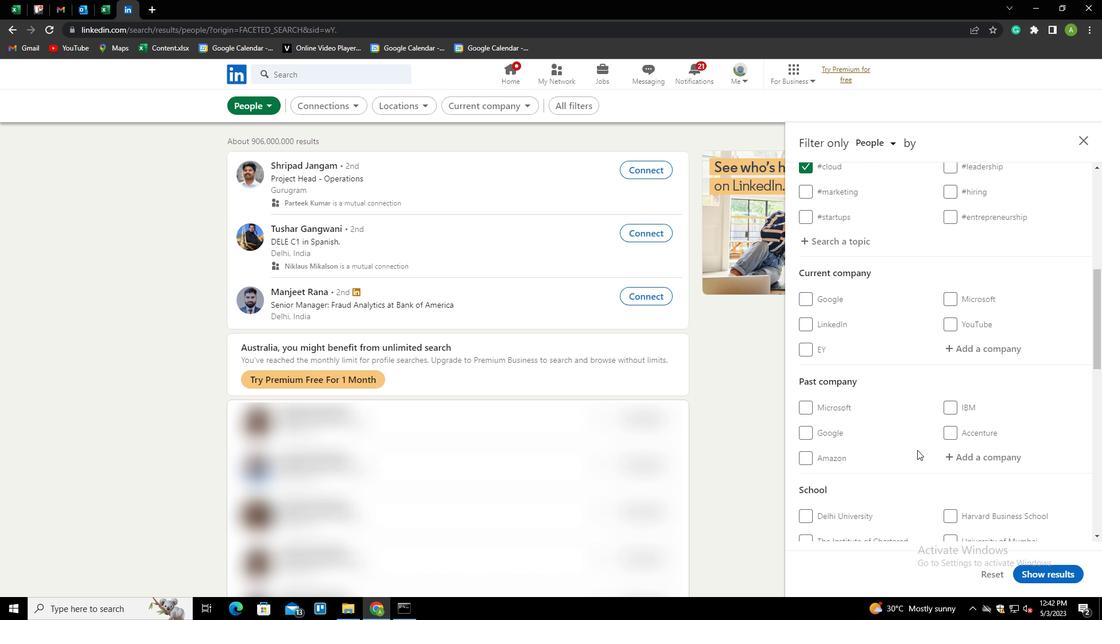 
Action: Mouse scrolled (917, 450) with delta (0, 0)
Screenshot: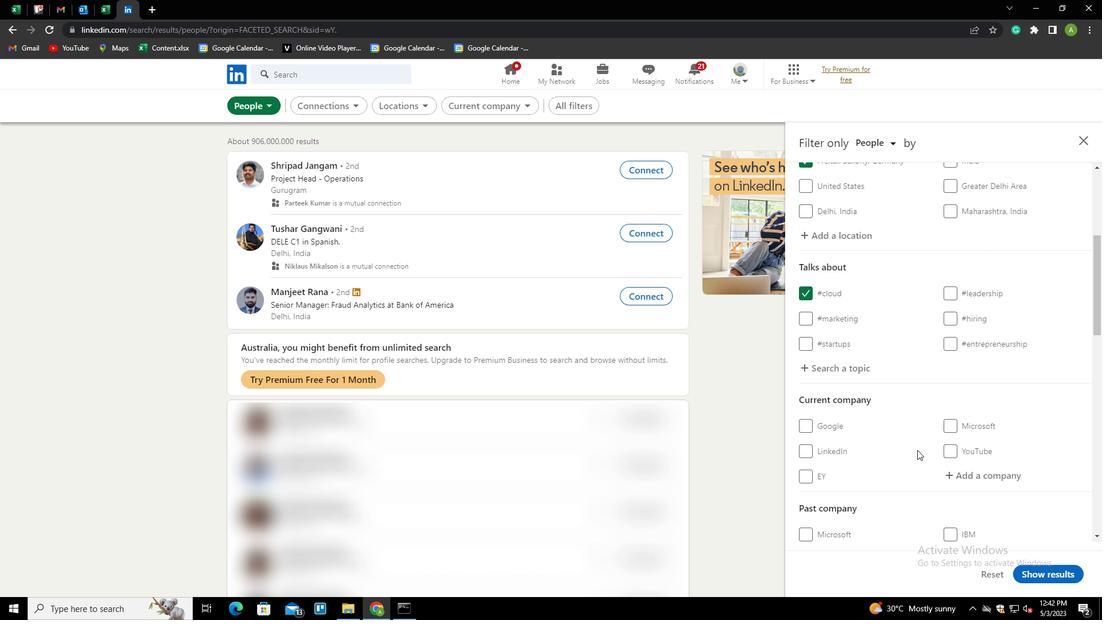 
Action: Mouse moved to (954, 461)
Screenshot: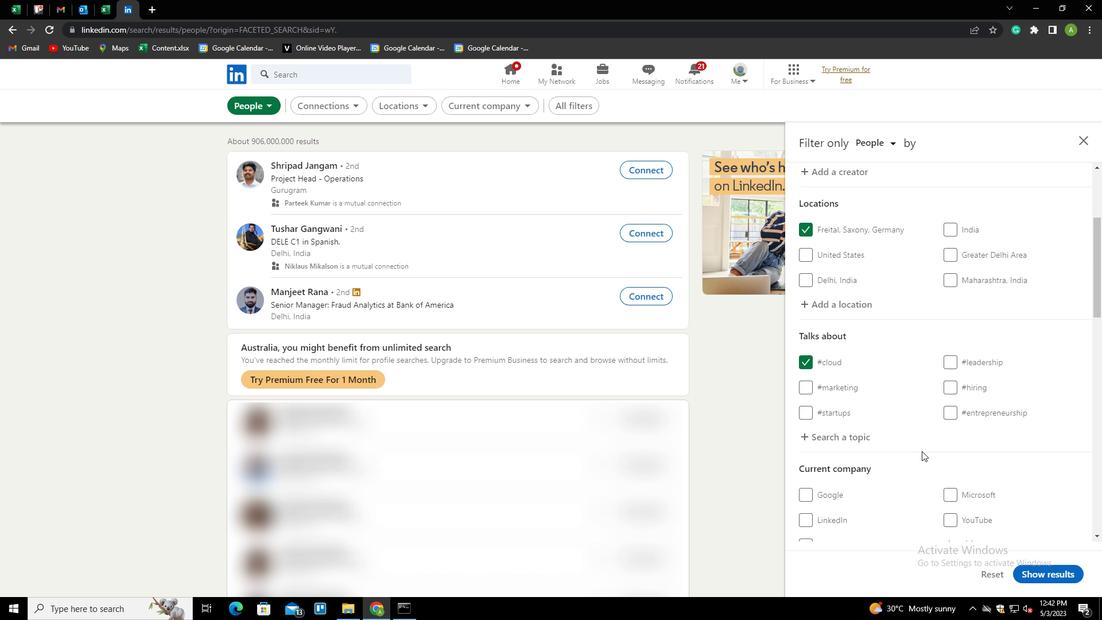 
Action: Mouse scrolled (954, 461) with delta (0, 0)
Screenshot: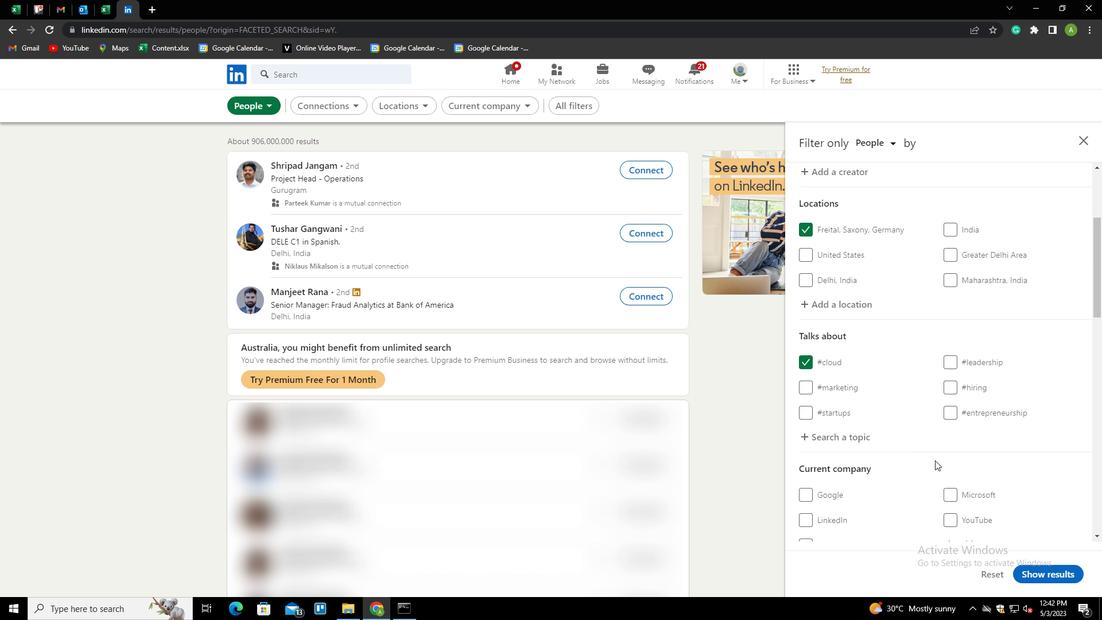 
Action: Mouse scrolled (954, 461) with delta (0, 0)
Screenshot: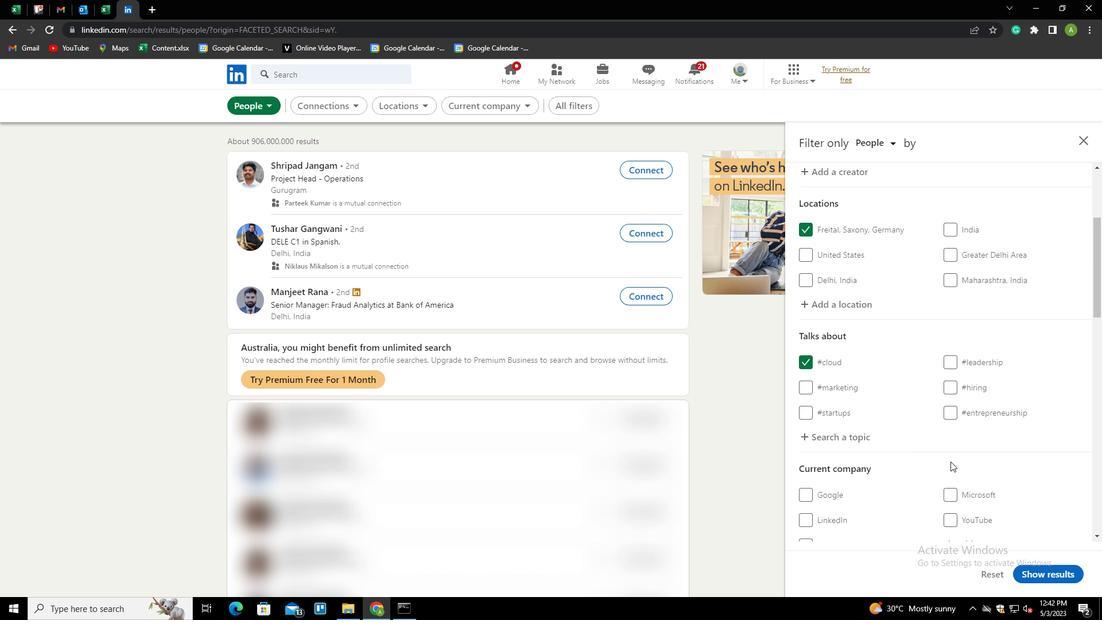 
Action: Mouse moved to (965, 431)
Screenshot: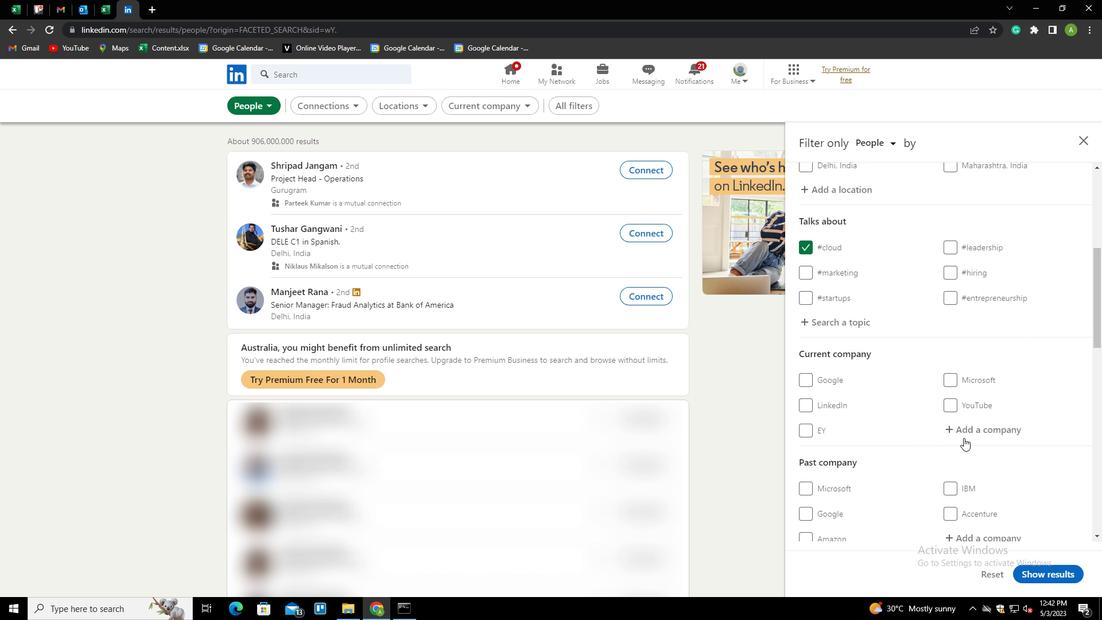 
Action: Mouse pressed left at (965, 431)
Screenshot: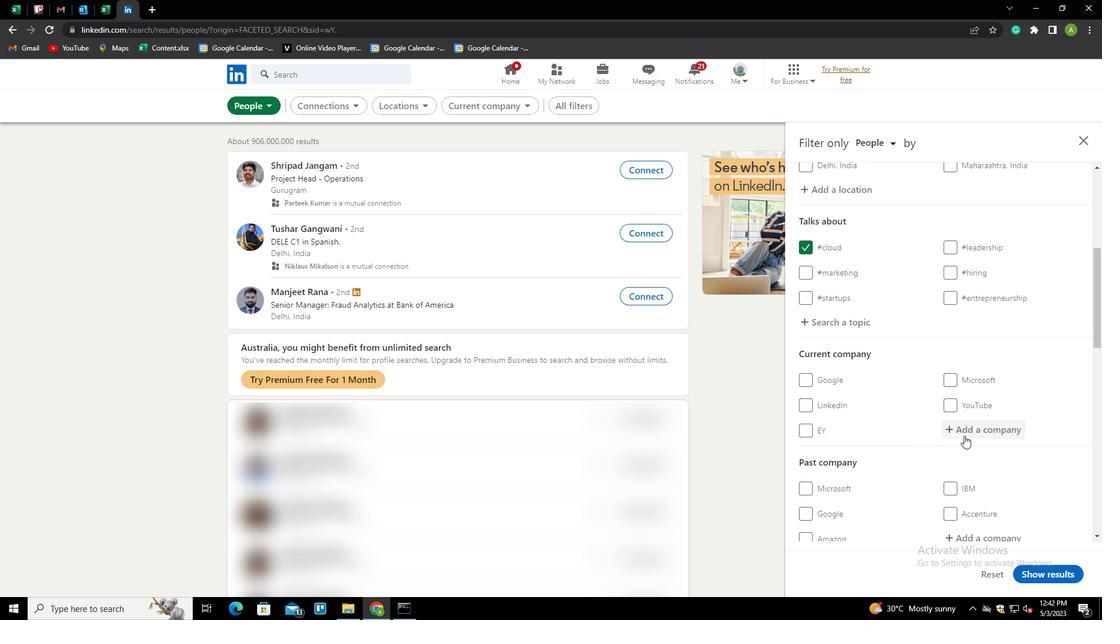 
Action: Key pressed <Key.shift>STAFFIGO<Key.down><Key.enter>
Screenshot: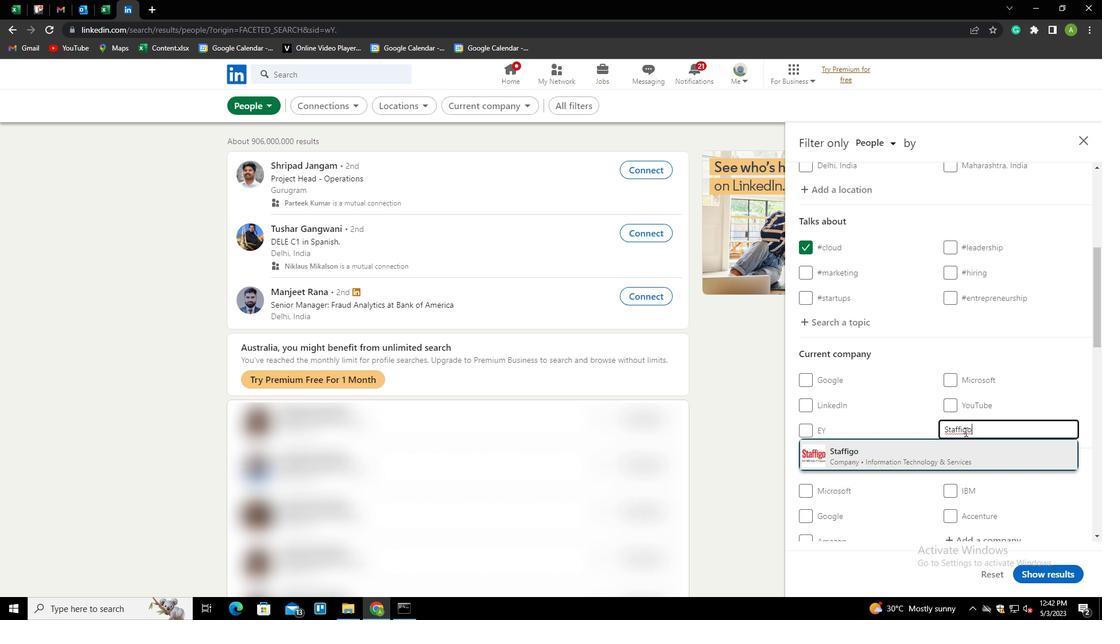 
Action: Mouse moved to (955, 430)
Screenshot: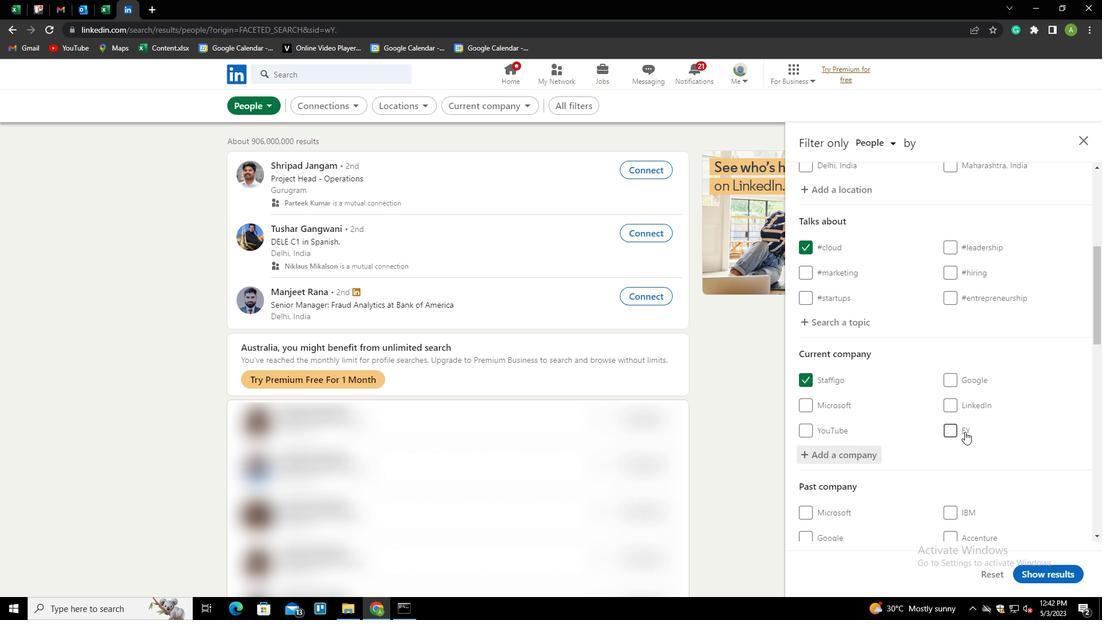 
Action: Mouse scrolled (955, 429) with delta (0, 0)
Screenshot: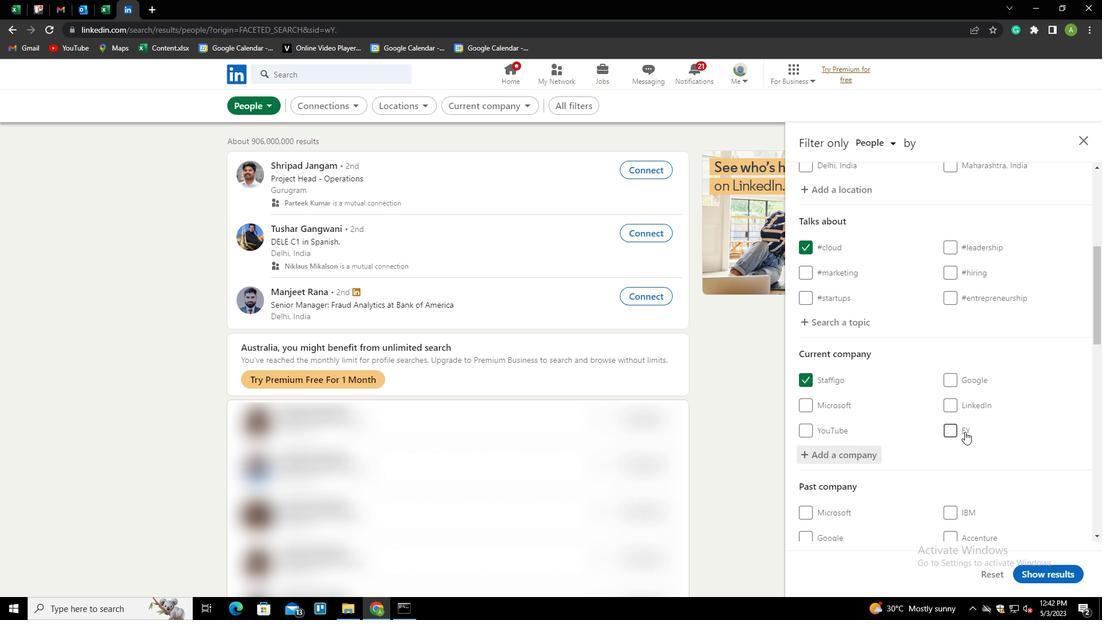 
Action: Mouse moved to (951, 433)
Screenshot: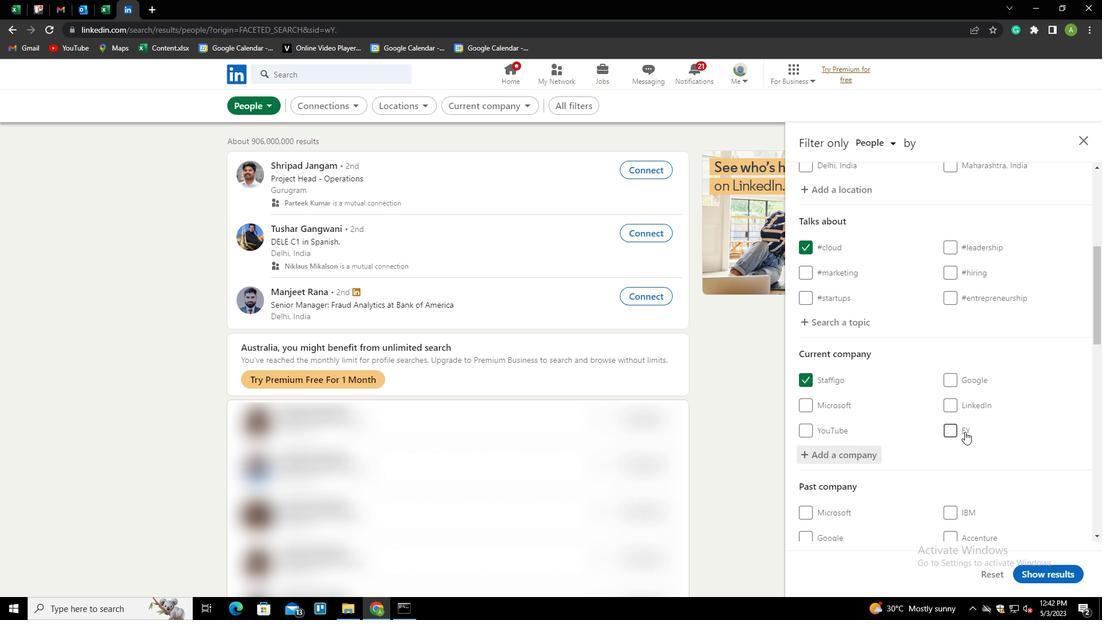 
Action: Mouse scrolled (951, 432) with delta (0, 0)
Screenshot: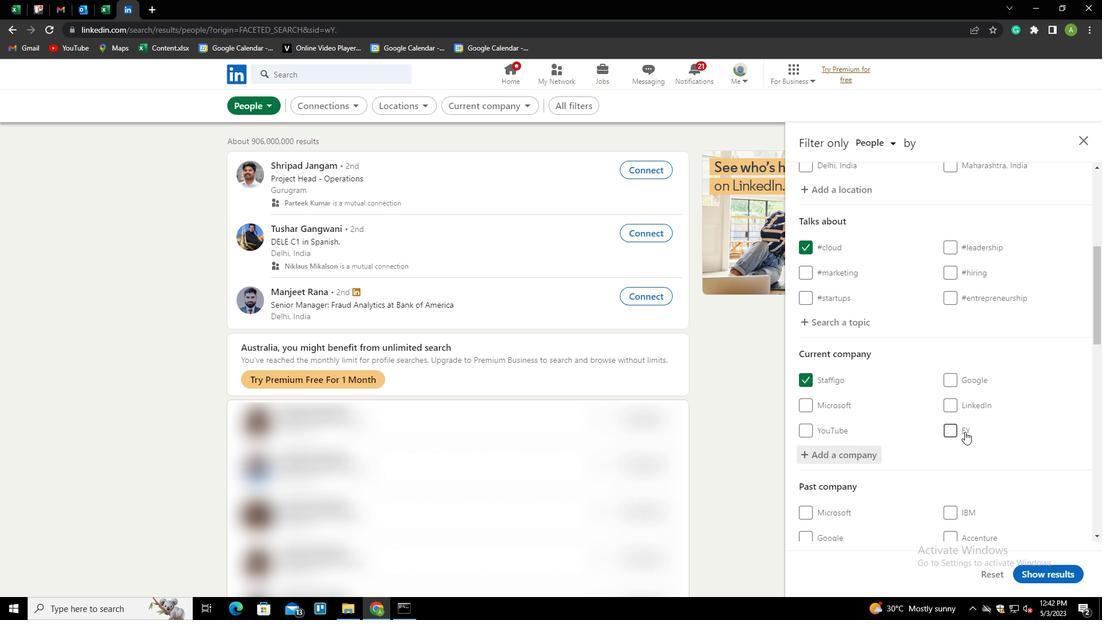 
Action: Mouse scrolled (951, 432) with delta (0, 0)
Screenshot: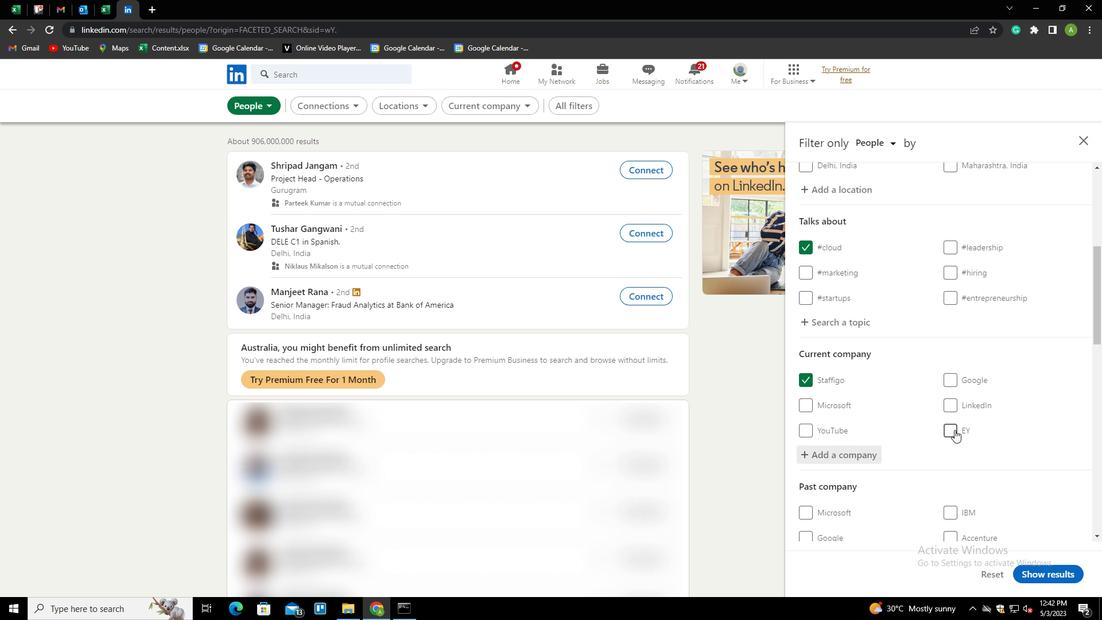 
Action: Mouse scrolled (951, 432) with delta (0, 0)
Screenshot: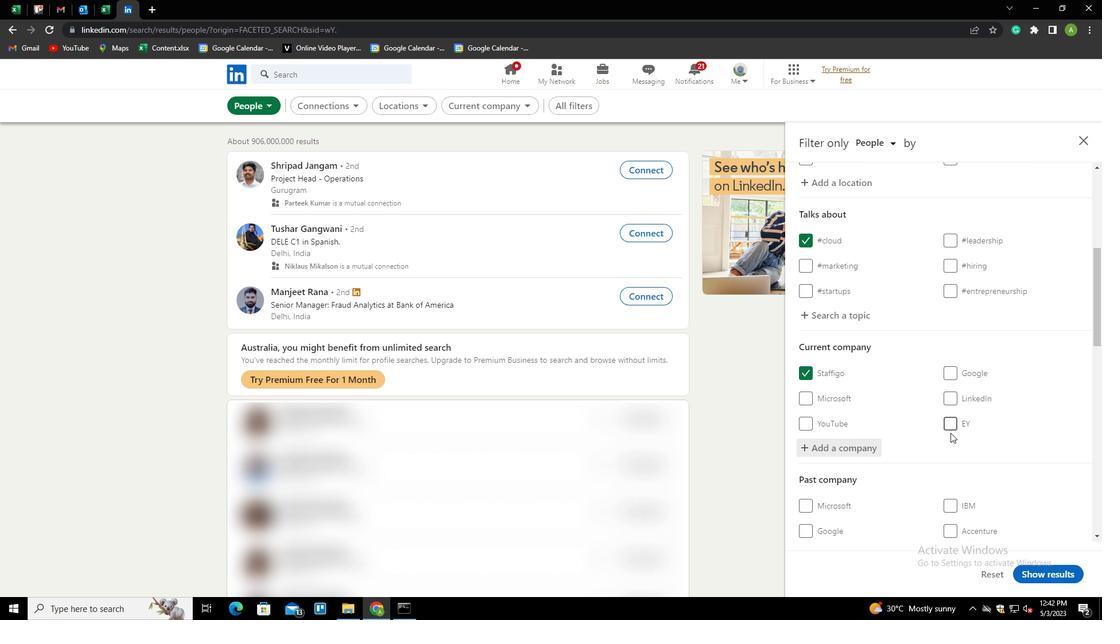 
Action: Mouse scrolled (951, 432) with delta (0, 0)
Screenshot: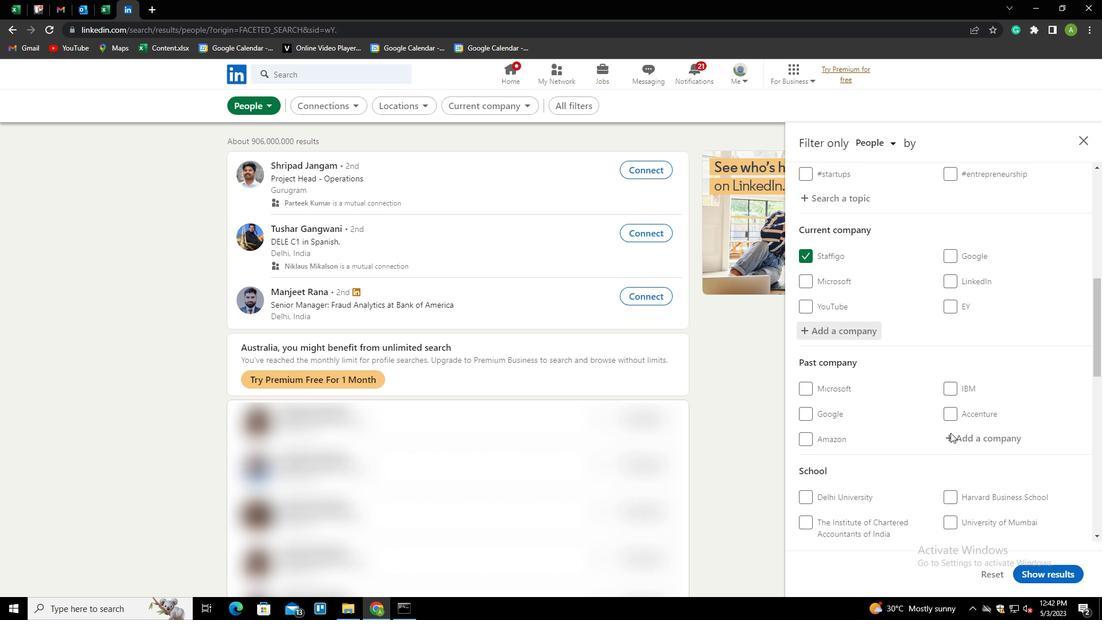 
Action: Mouse scrolled (951, 432) with delta (0, 0)
Screenshot: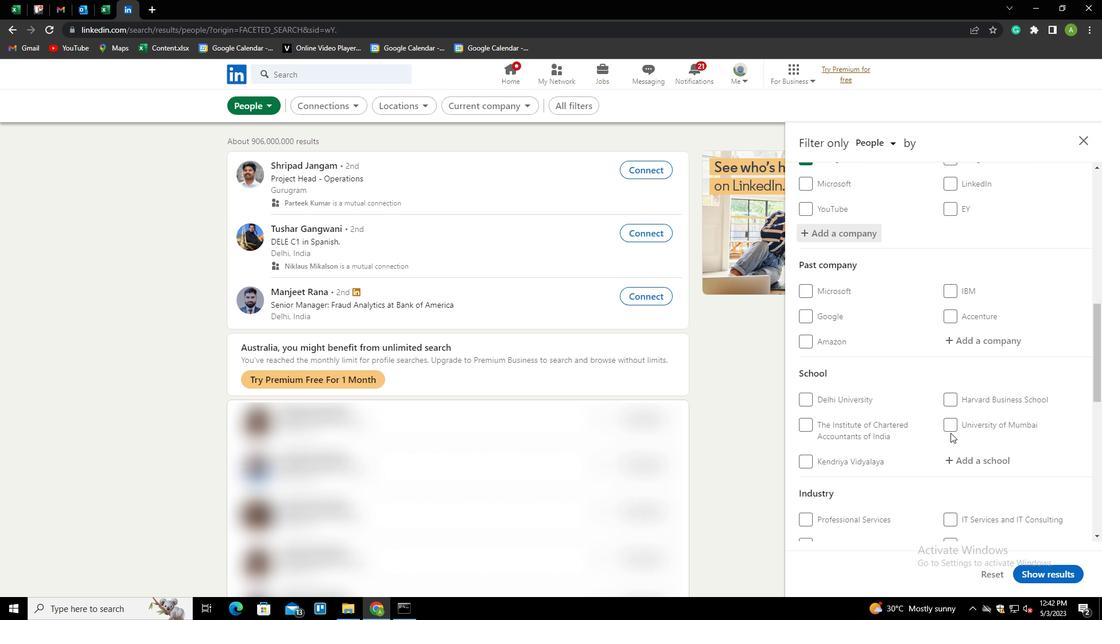 
Action: Mouse moved to (961, 339)
Screenshot: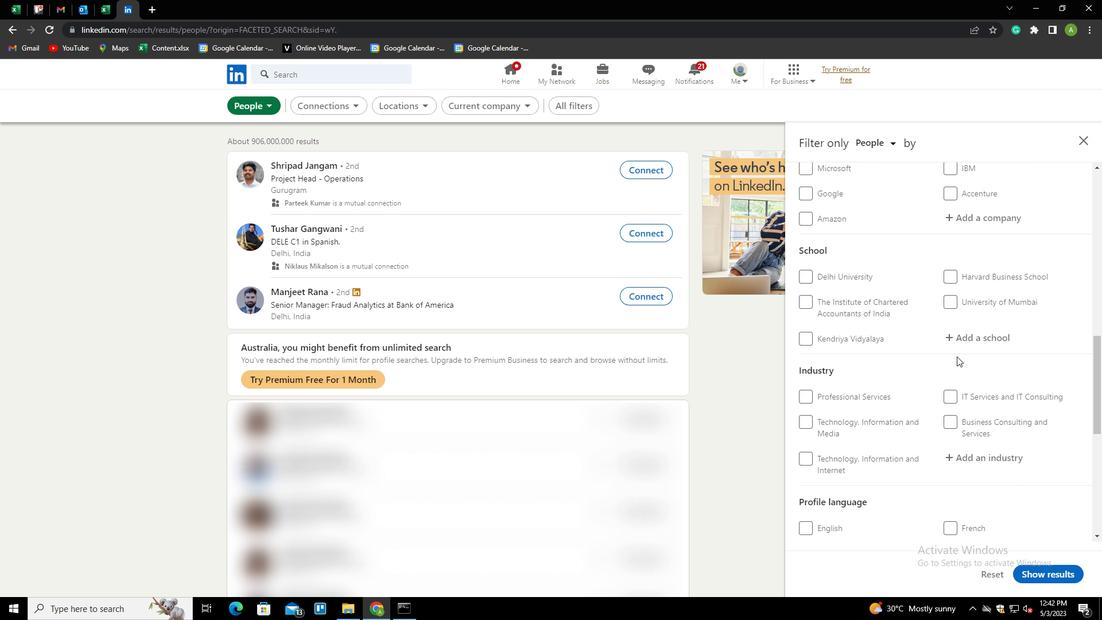 
Action: Mouse pressed left at (961, 339)
Screenshot: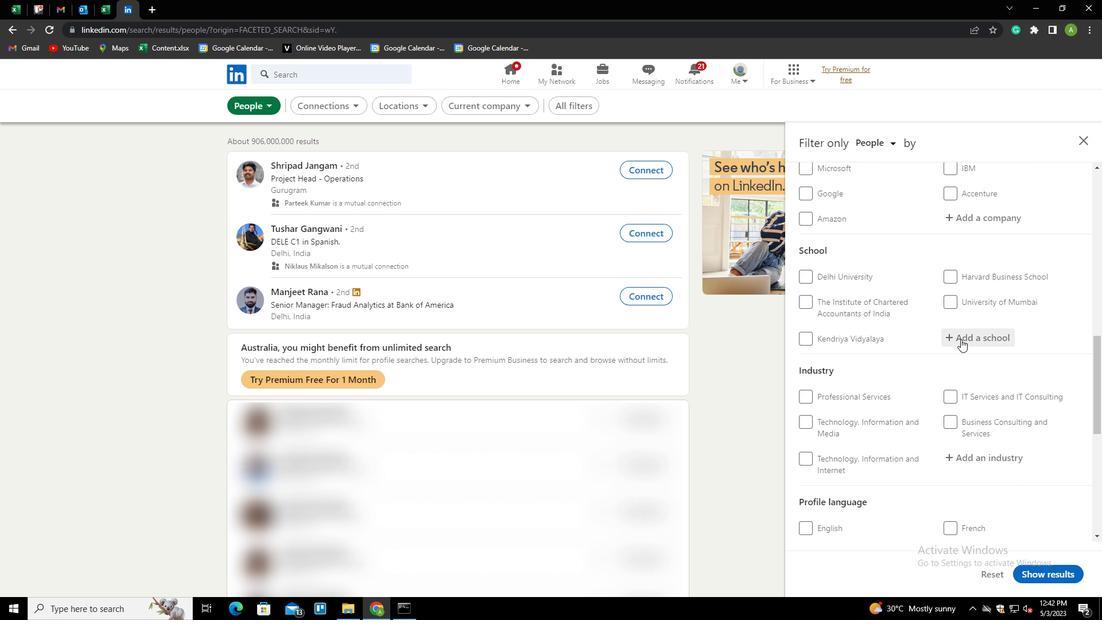 
Action: Mouse moved to (963, 338)
Screenshot: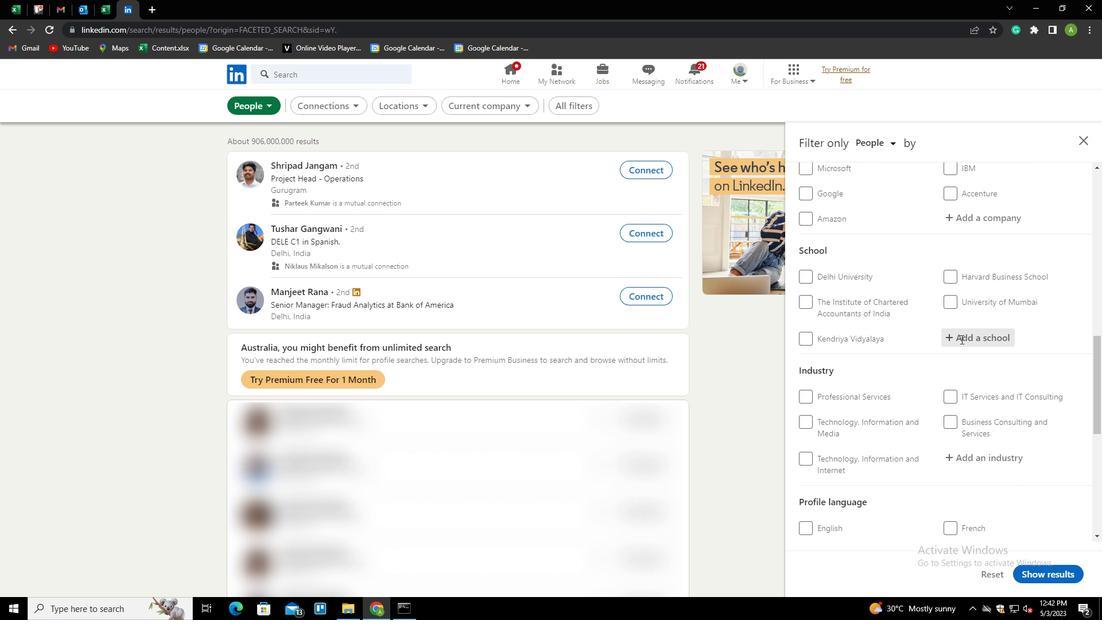 
Action: Mouse pressed left at (963, 338)
Screenshot: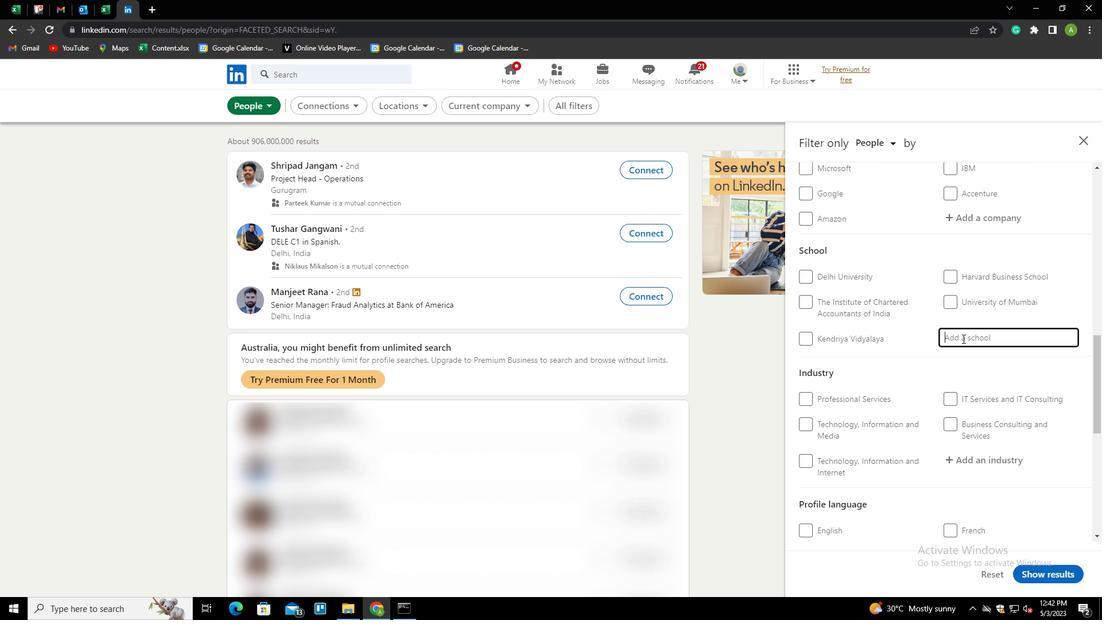 
Action: Key pressed <Key.shift><Key.shift><Key.shift><Key.shift><Key.shift><Key.shift><Key.shift><Key.shift>THANTHAI<Key.space><Key.shift><Key.shift><Key.shift><Key.shift><Key.shift>PERIYAR<Key.down><Key.enter>
Screenshot: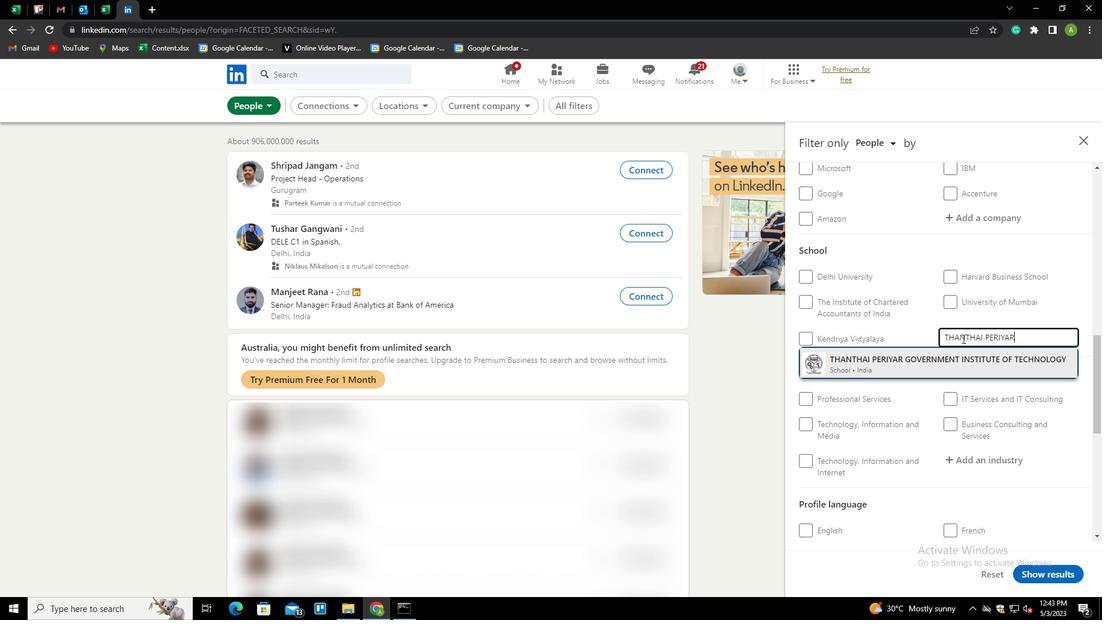 
Action: Mouse scrolled (963, 338) with delta (0, 0)
Screenshot: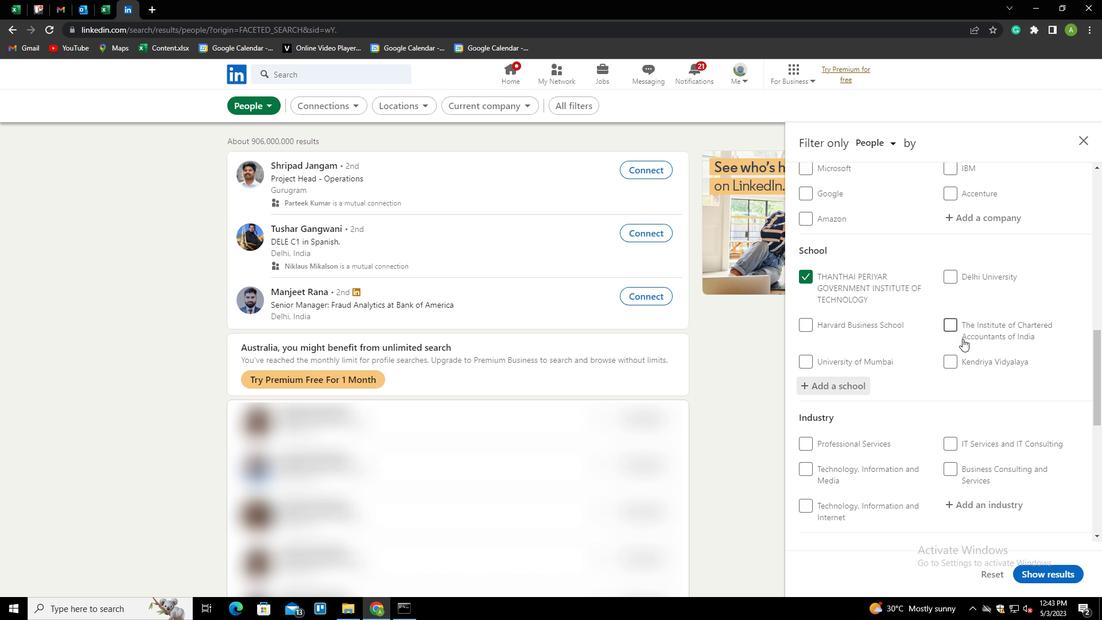 
Action: Mouse scrolled (963, 338) with delta (0, 0)
Screenshot: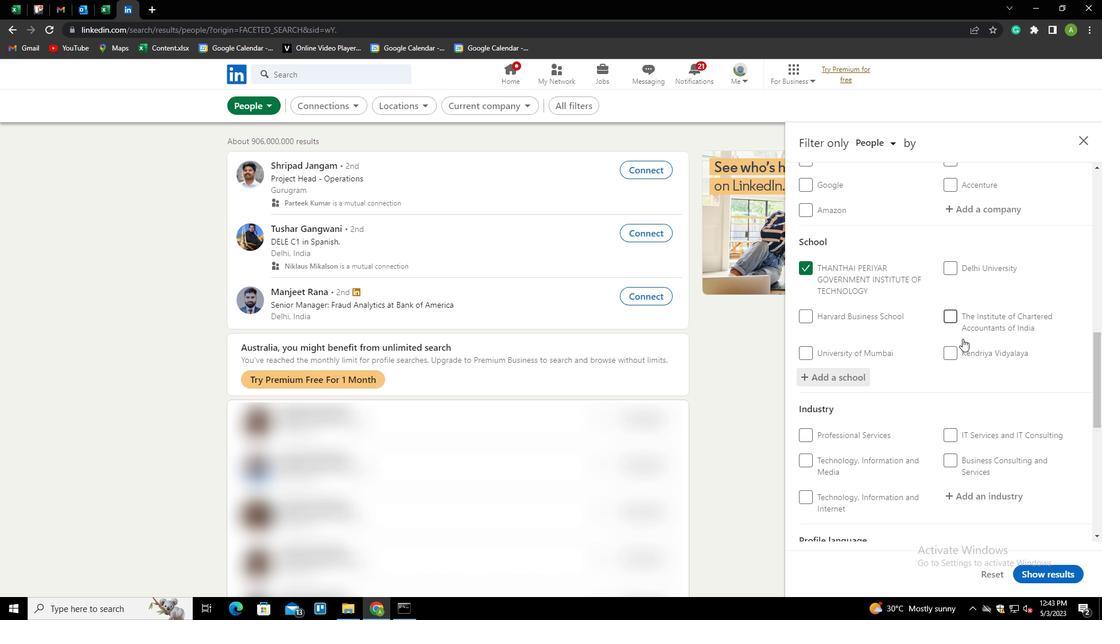 
Action: Mouse scrolled (963, 338) with delta (0, 0)
Screenshot: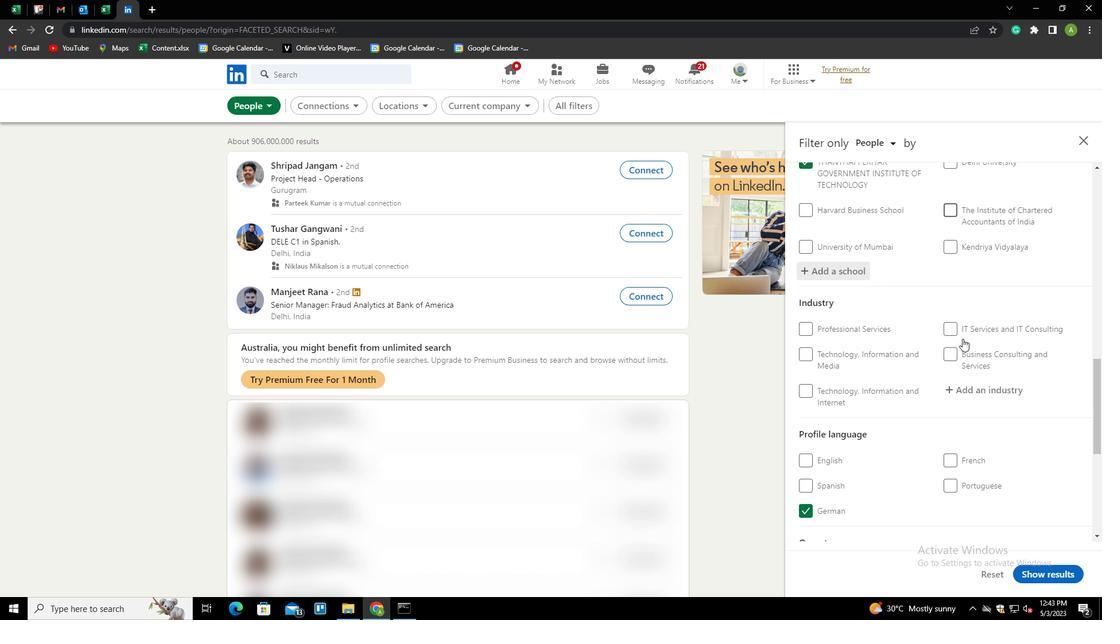 
Action: Mouse moved to (967, 332)
Screenshot: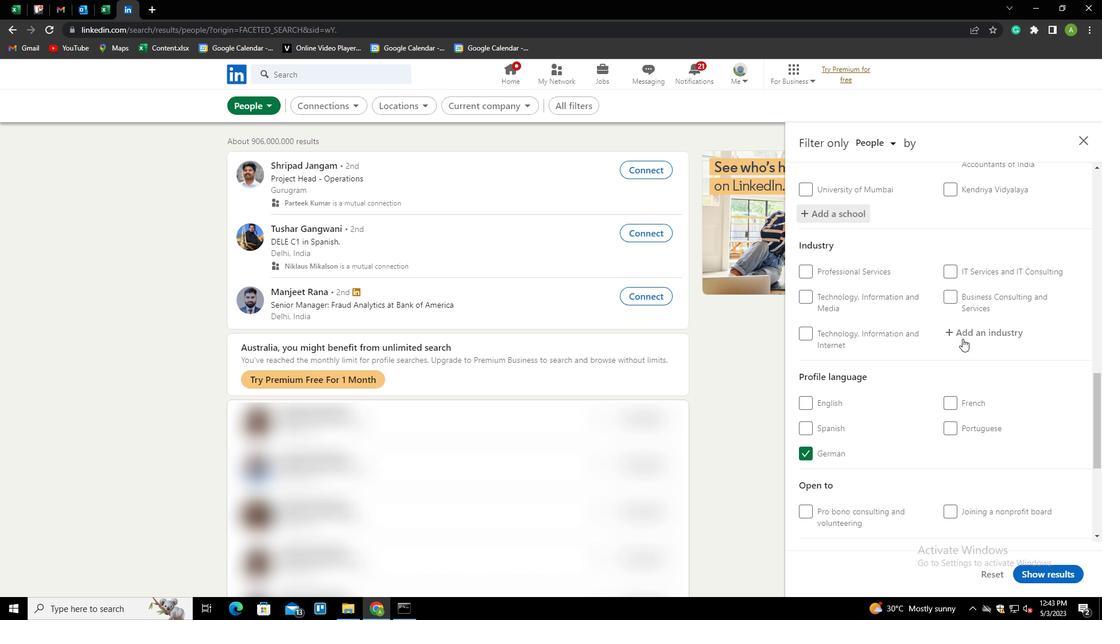 
Action: Mouse pressed left at (967, 332)
Screenshot: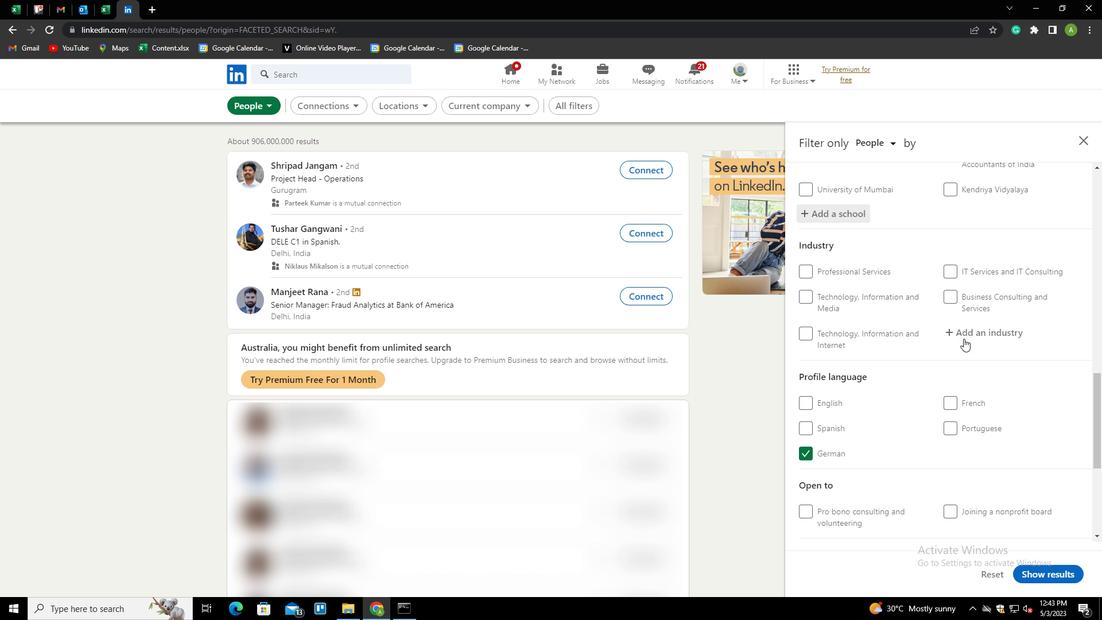 
Action: Key pressed <Key.shift>RETAIL<Key.space><Key.shift><Key.shift><Key.shift>ART<Key.space><Key.down><Key.down><Key.enter>
Screenshot: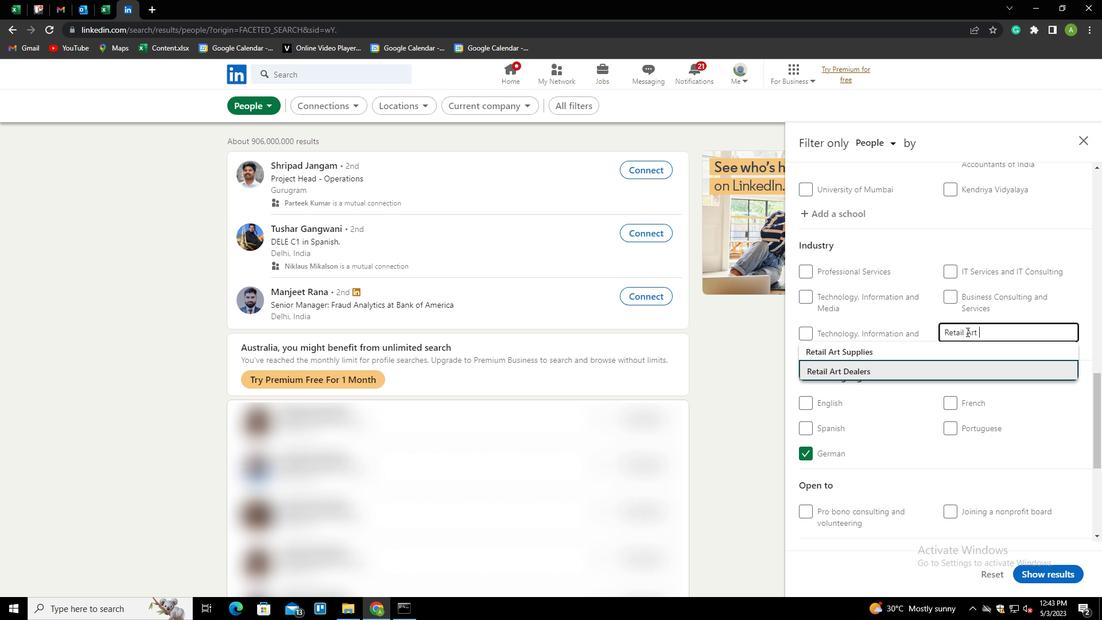 
Action: Mouse scrolled (967, 331) with delta (0, 0)
Screenshot: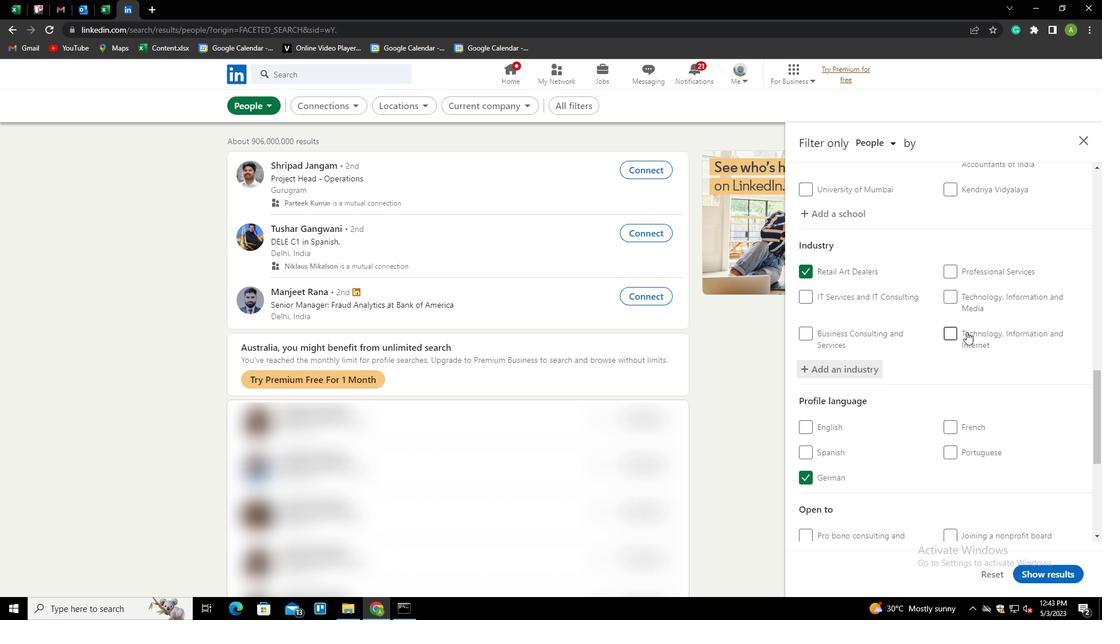 
Action: Mouse scrolled (967, 331) with delta (0, 0)
Screenshot: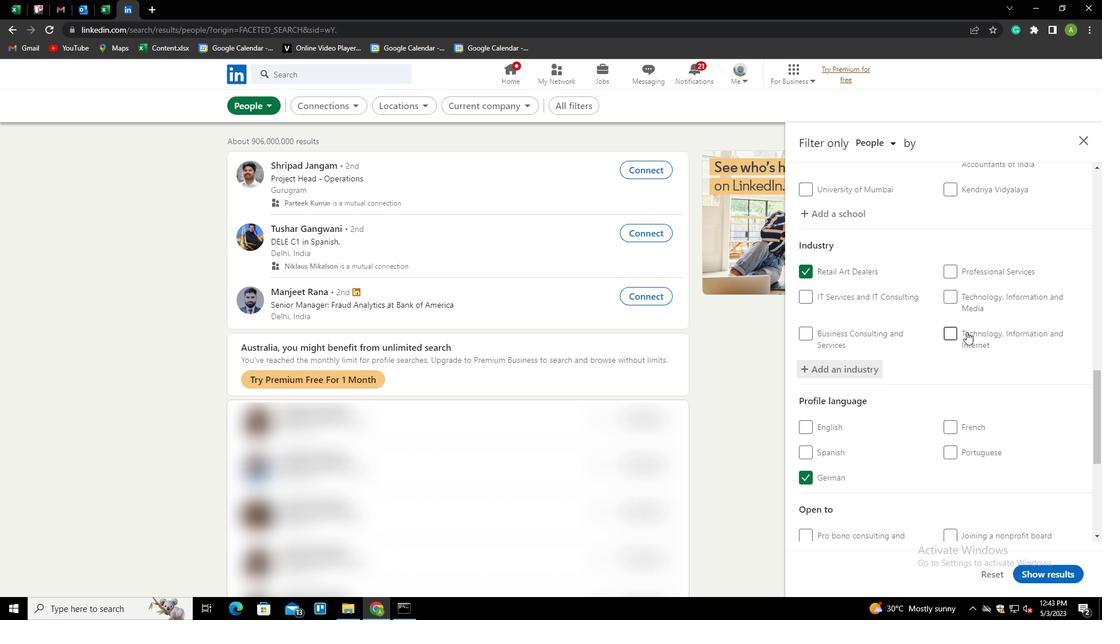 
Action: Mouse scrolled (967, 331) with delta (0, 0)
Screenshot: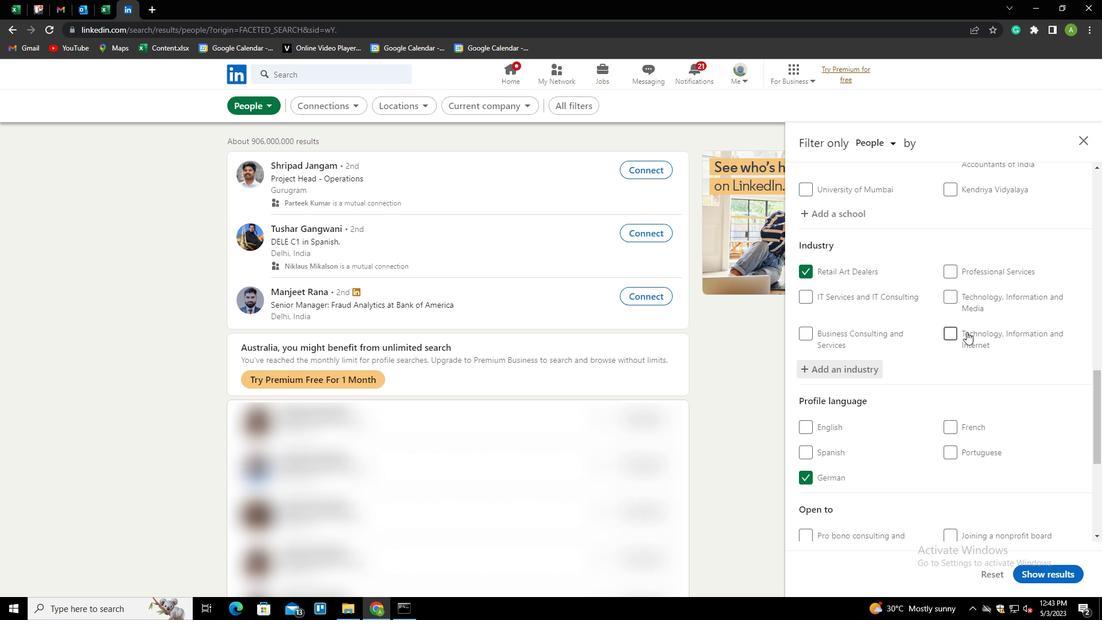 
Action: Mouse scrolled (967, 331) with delta (0, 0)
Screenshot: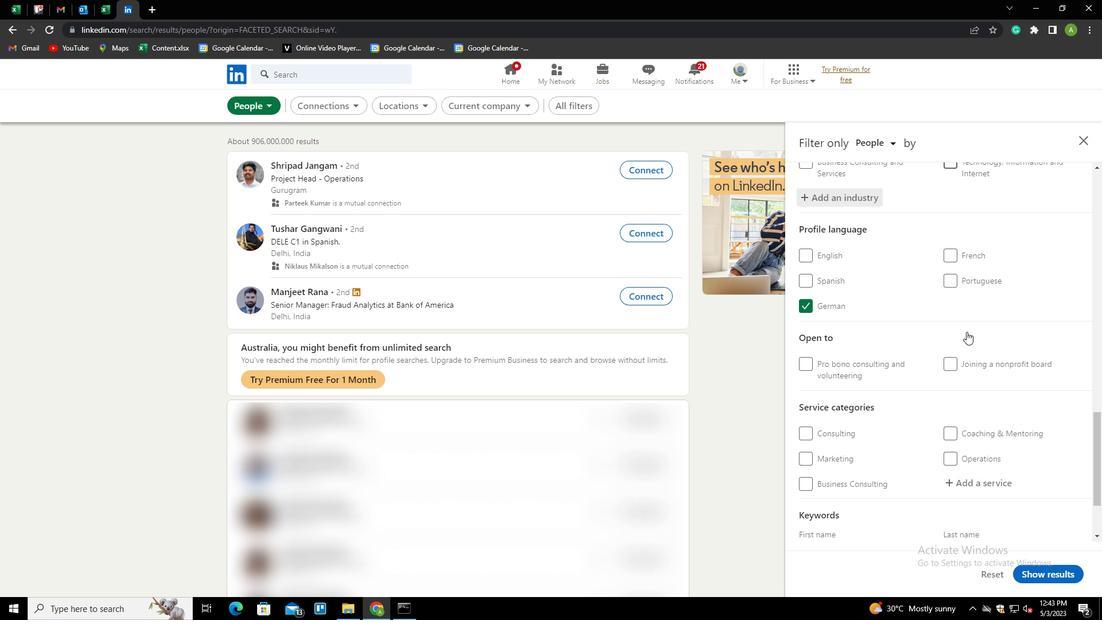 
Action: Mouse scrolled (967, 331) with delta (0, 0)
Screenshot: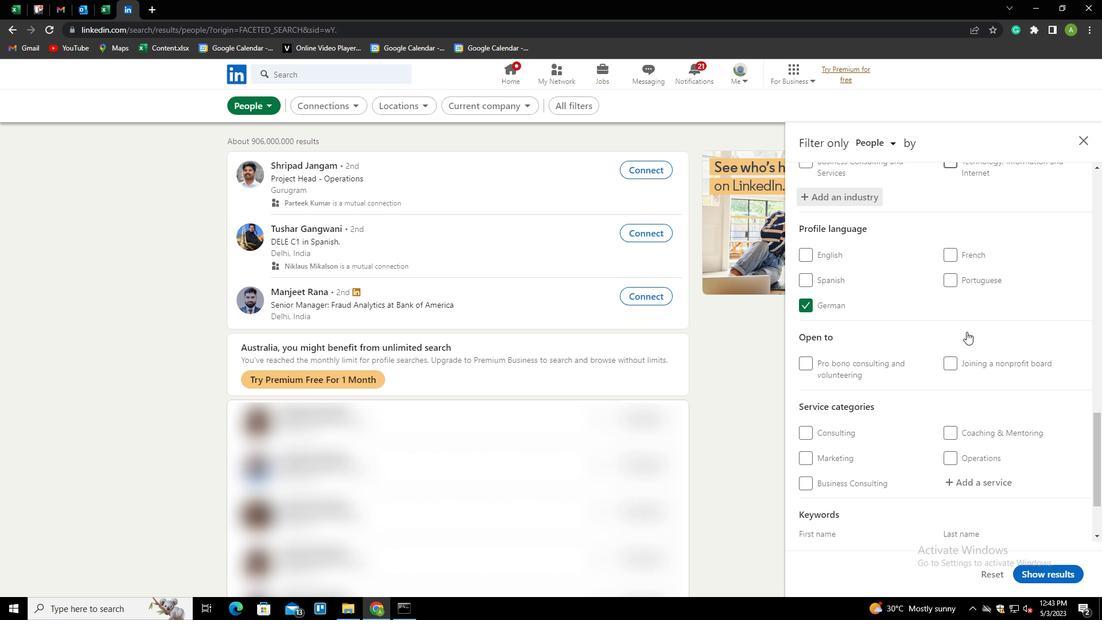 
Action: Mouse moved to (973, 377)
Screenshot: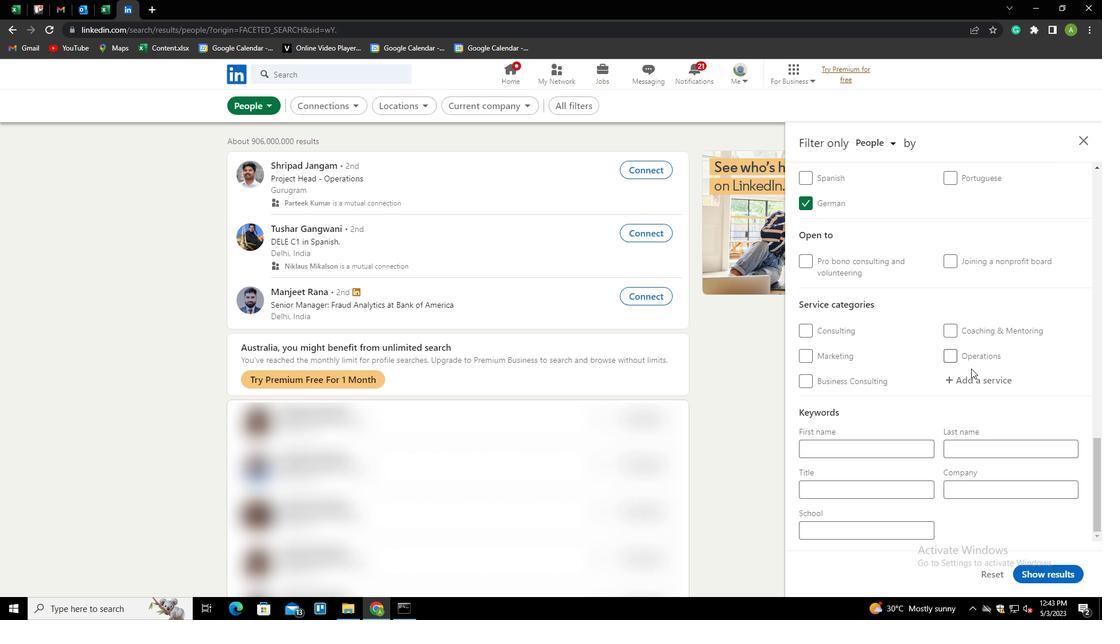 
Action: Mouse pressed left at (973, 377)
Screenshot: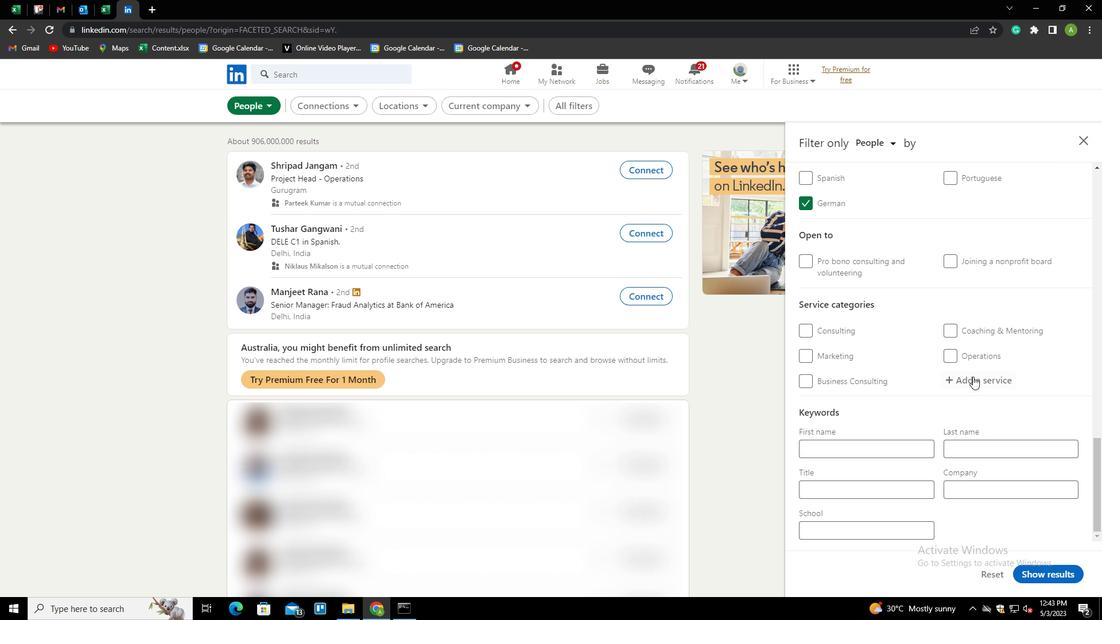 
Action: Key pressed <Key.shift><Key.shift><Key.shift><Key.shift><Key.shift>WEB<Key.space><Key.shift>DEVELOPM<Key.down><Key.enter>
Screenshot: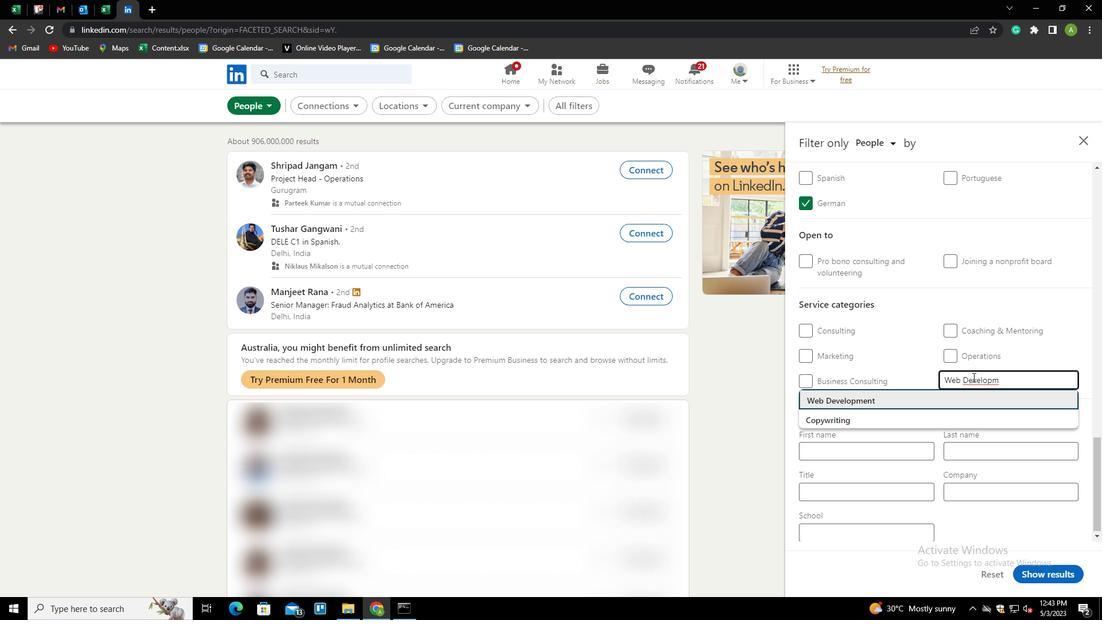 
Action: Mouse scrolled (973, 376) with delta (0, 0)
Screenshot: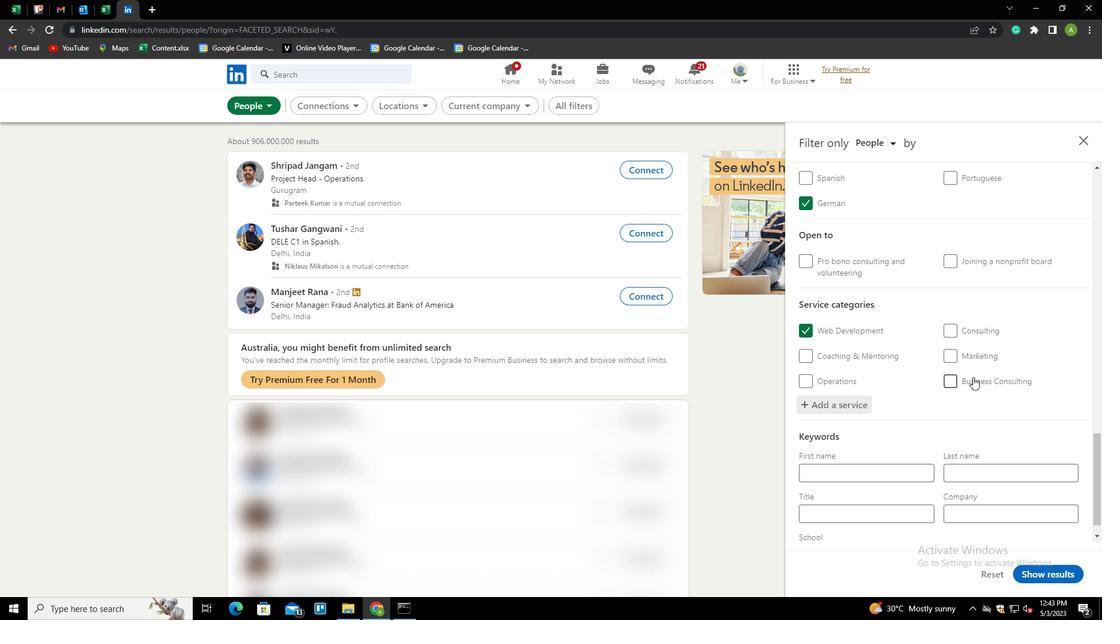 
Action: Mouse scrolled (973, 376) with delta (0, 0)
Screenshot: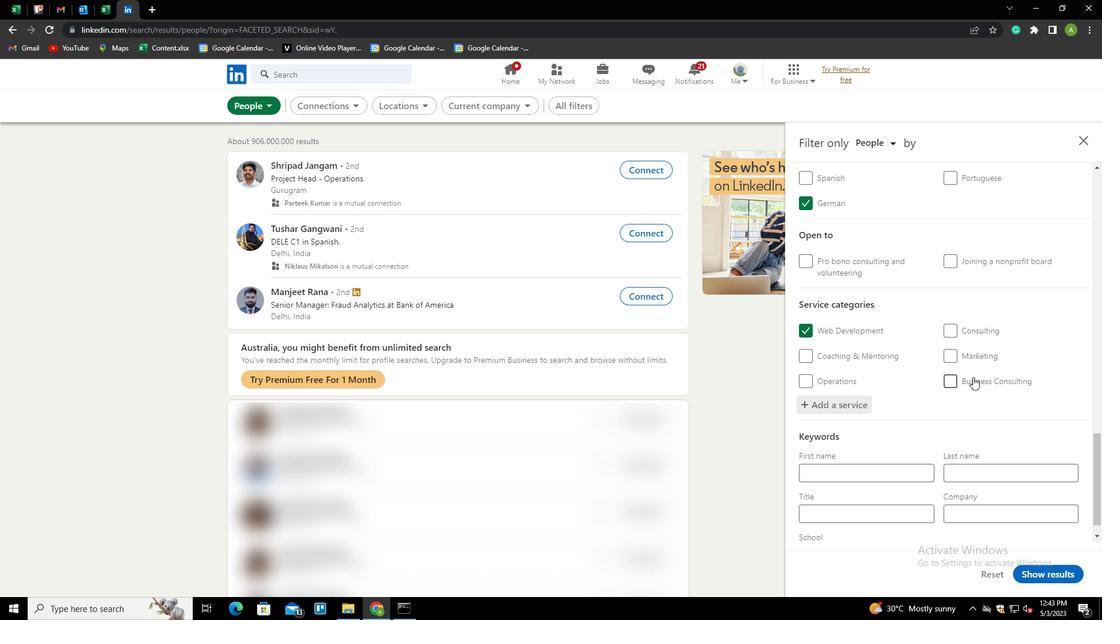 
Action: Mouse scrolled (973, 376) with delta (0, 0)
Screenshot: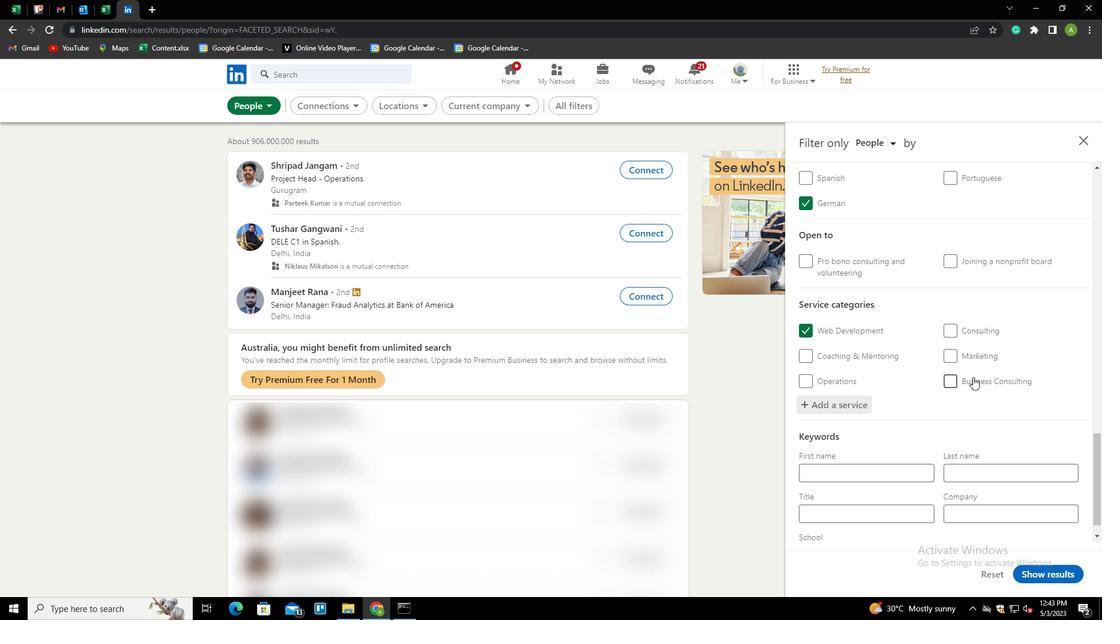 
Action: Mouse scrolled (973, 376) with delta (0, 0)
Screenshot: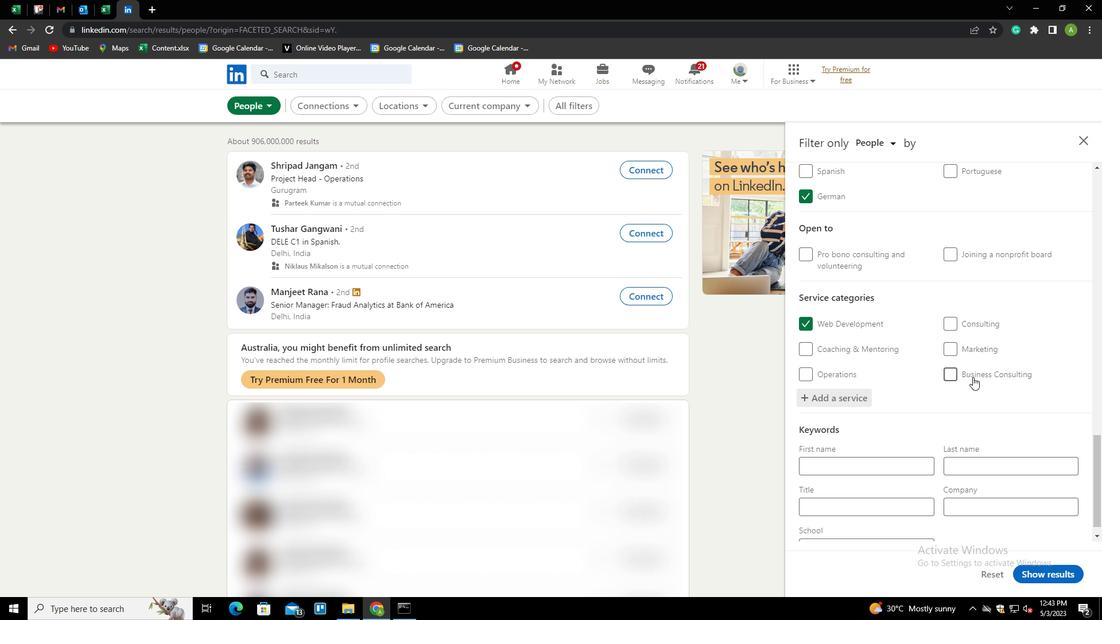 
Action: Mouse scrolled (973, 376) with delta (0, 0)
Screenshot: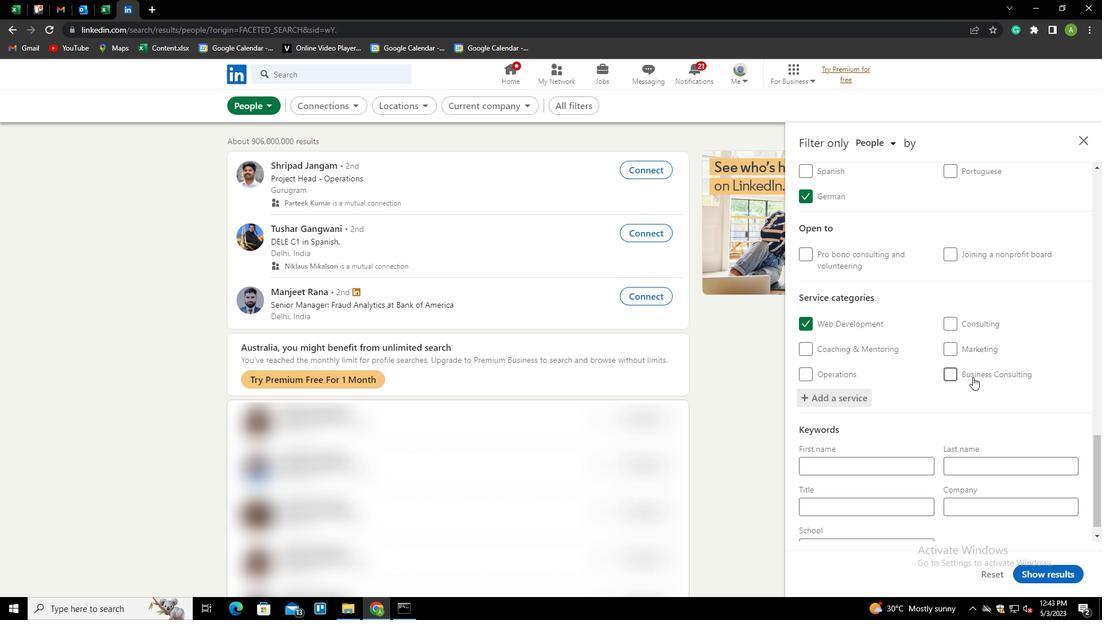
Action: Mouse moved to (849, 494)
Screenshot: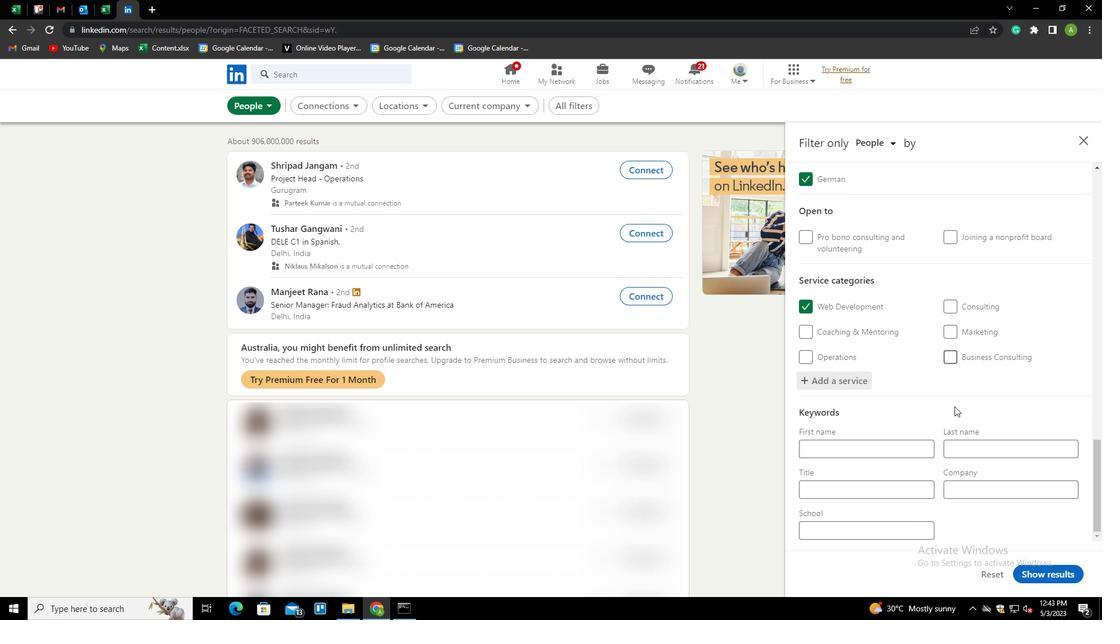 
Action: Mouse pressed left at (849, 494)
Screenshot: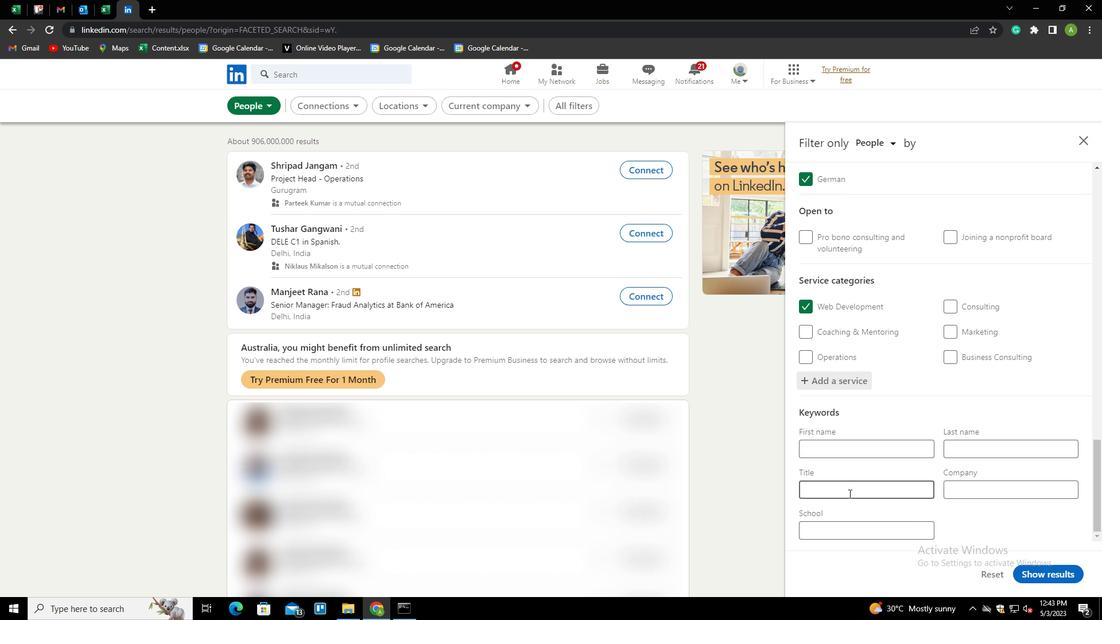 
Action: Key pressed <Key.shift><Key.shift><Key.shift><Key.shift><Key.shift><Key.shift>RETAIL<Key.space><Key.shift>WORKER
Screenshot: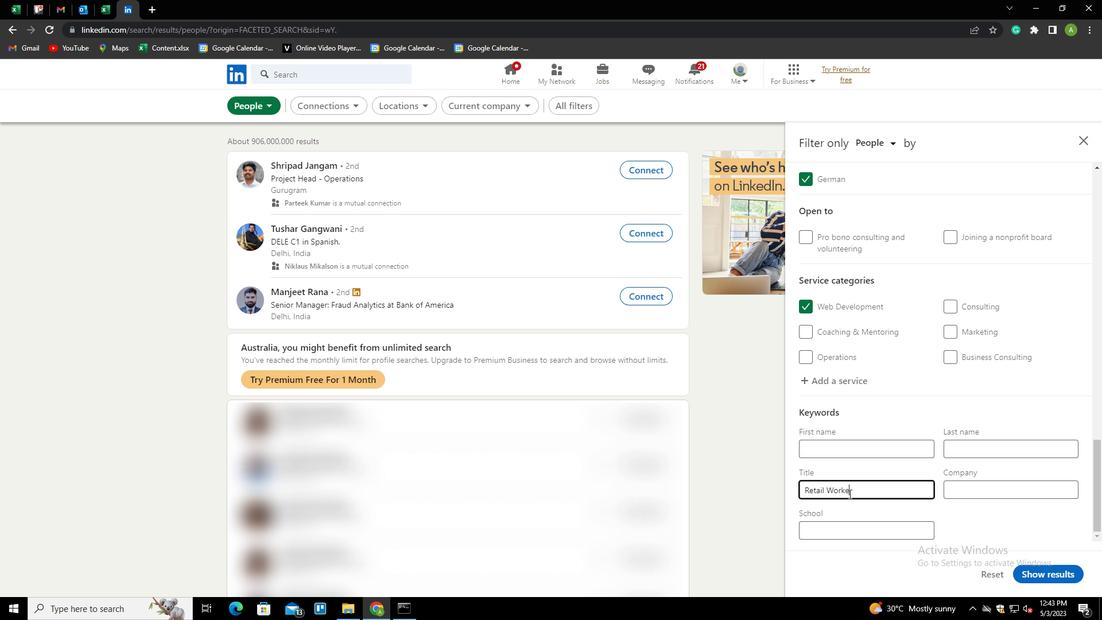 
Action: Mouse moved to (1047, 519)
Screenshot: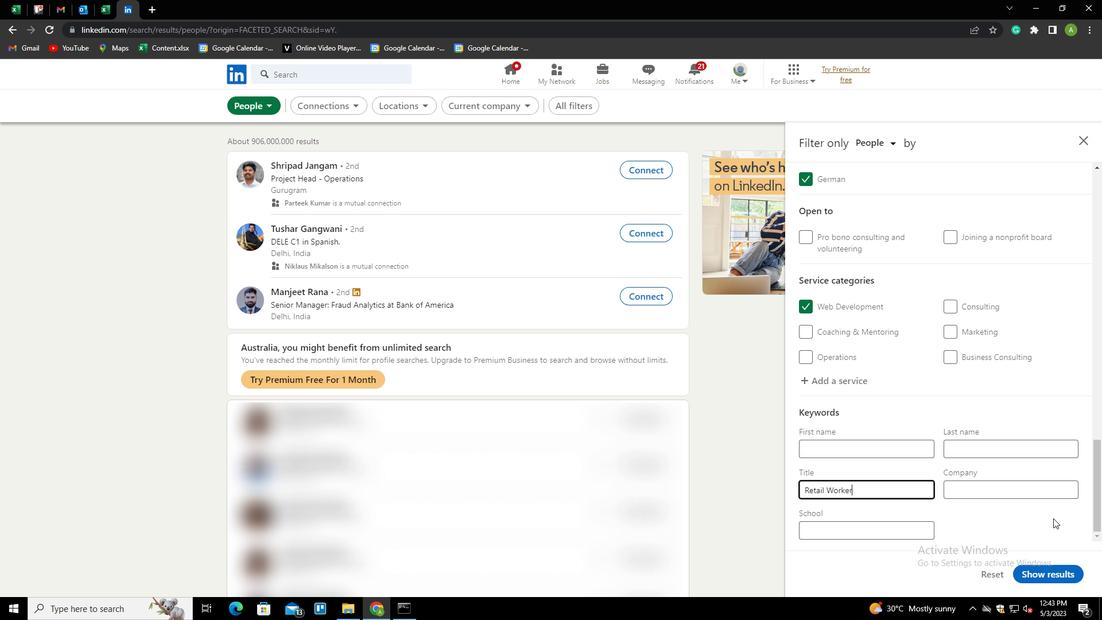 
Action: Mouse pressed left at (1047, 519)
Screenshot: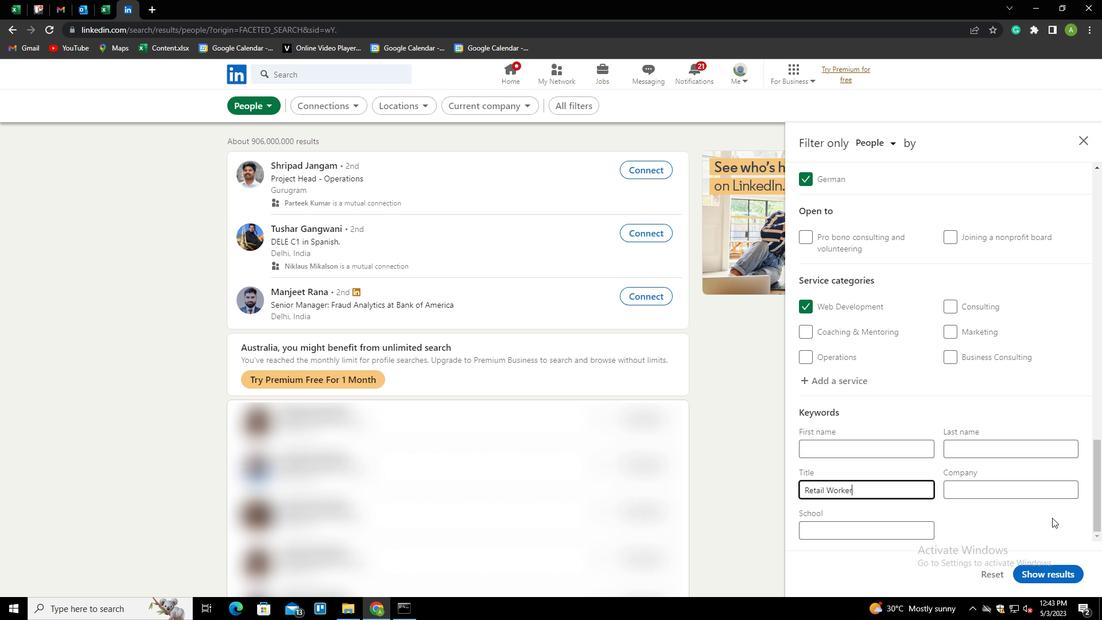 
Action: Mouse moved to (1058, 574)
Screenshot: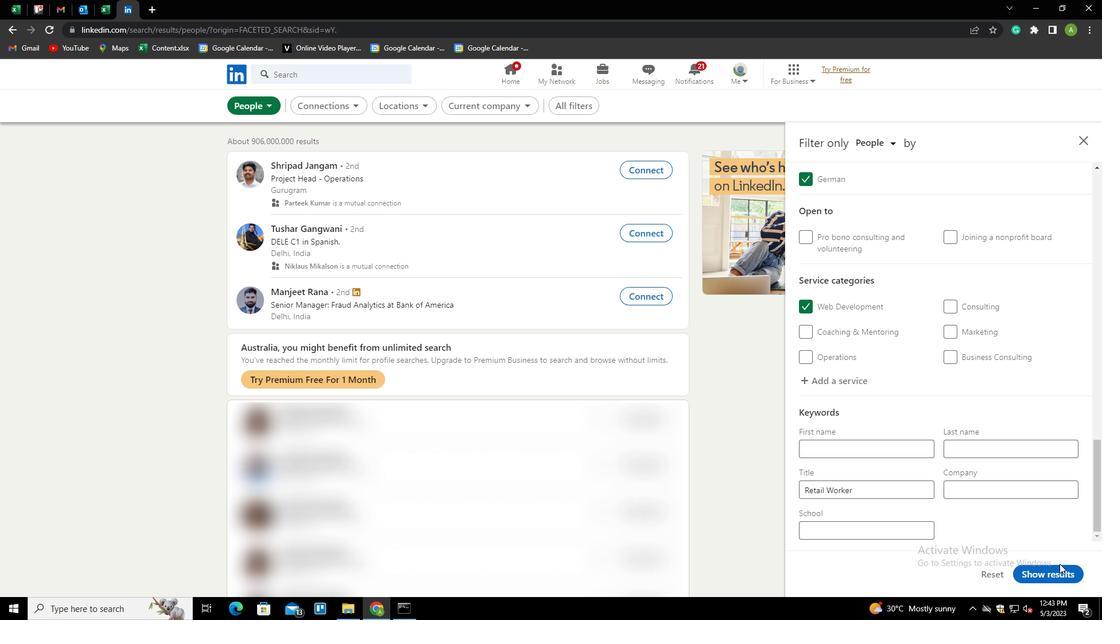 
Action: Mouse pressed left at (1058, 574)
Screenshot: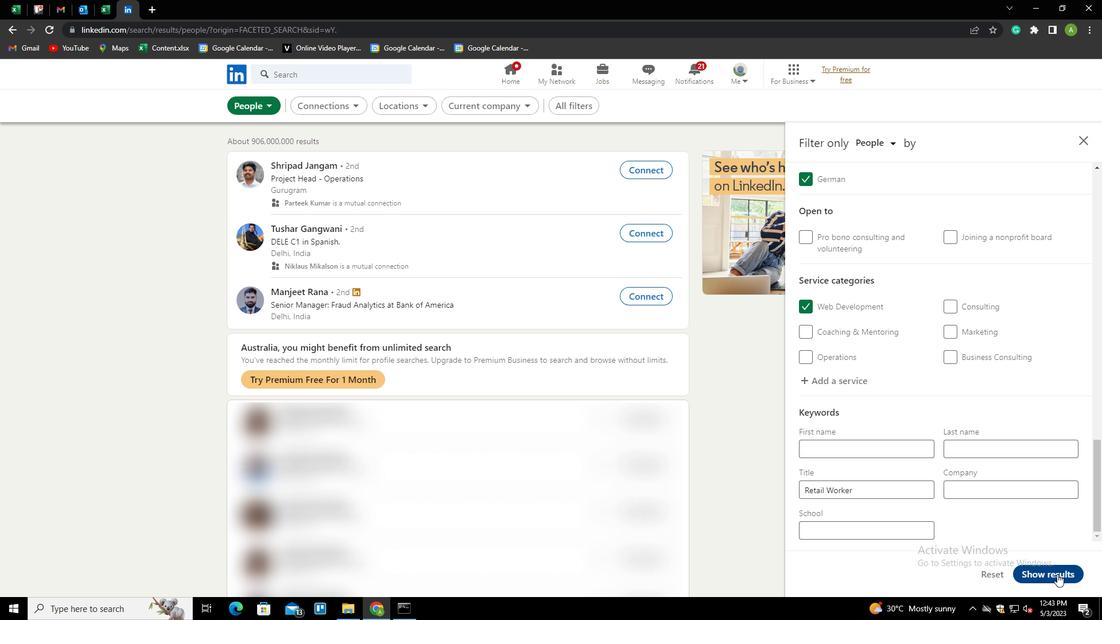 
Action: Key pressed <Key.f8>
Screenshot: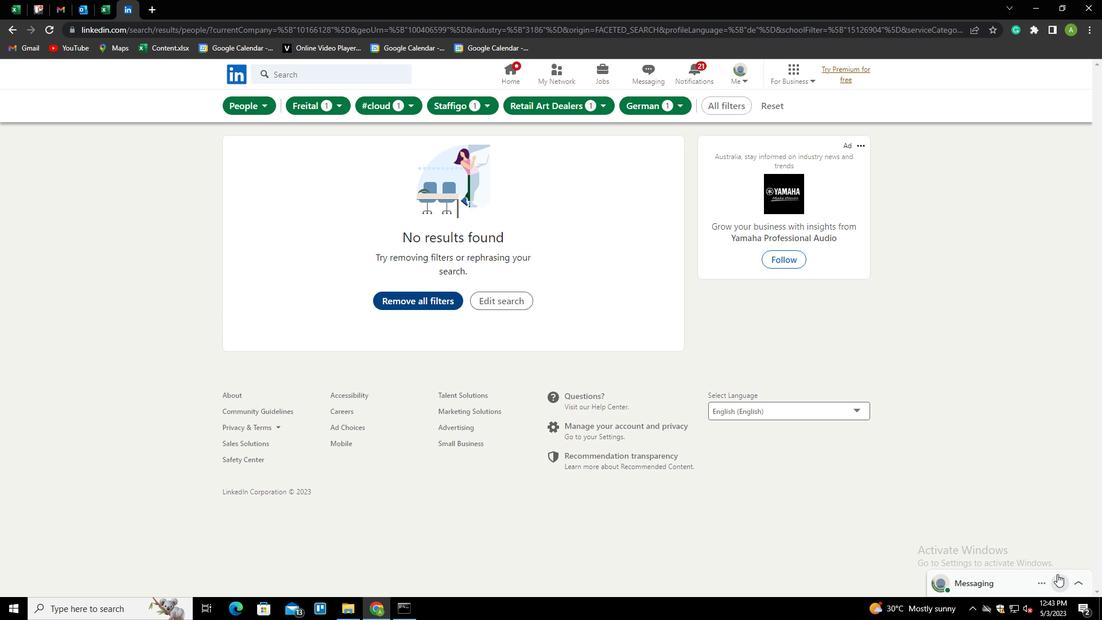 
